 Task: Search one way flight ticket for 2 adults, 2 infants in seat and 1 infant on lap in first from Sacramento: Sacramento International Airport to Fort Wayne: Fort Wayne International Airport on 5-4-2023. Choice of flights is Singapure airlines. Number of bags: 1 checked bag. Price is upto 95000. Outbound departure time preference is 8:30.
Action: Mouse moved to (300, 271)
Screenshot: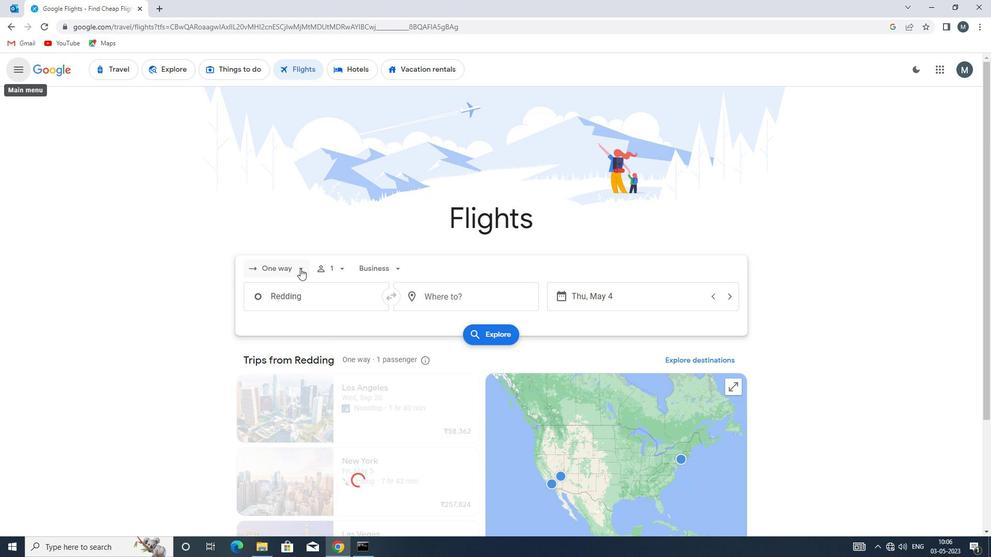 
Action: Mouse pressed left at (300, 271)
Screenshot: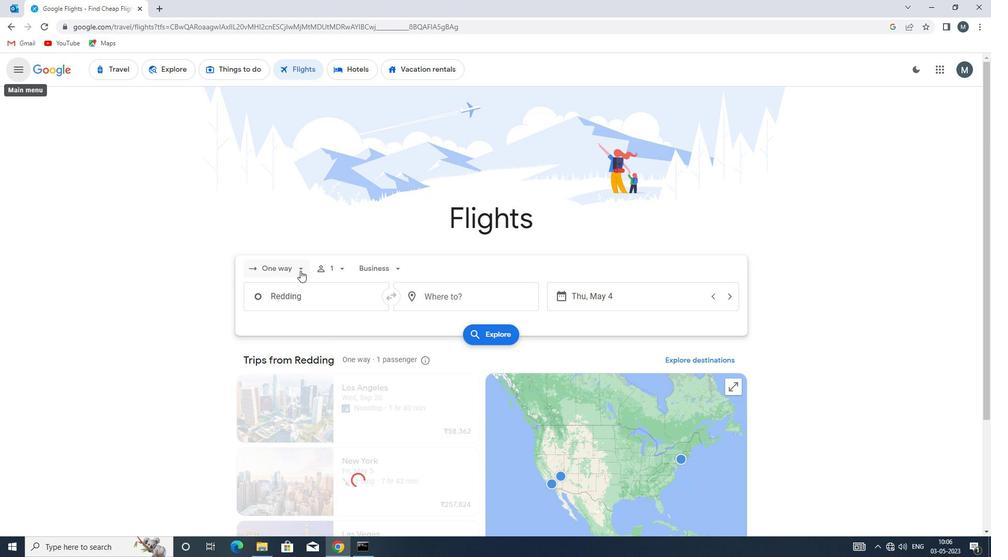 
Action: Mouse moved to (300, 319)
Screenshot: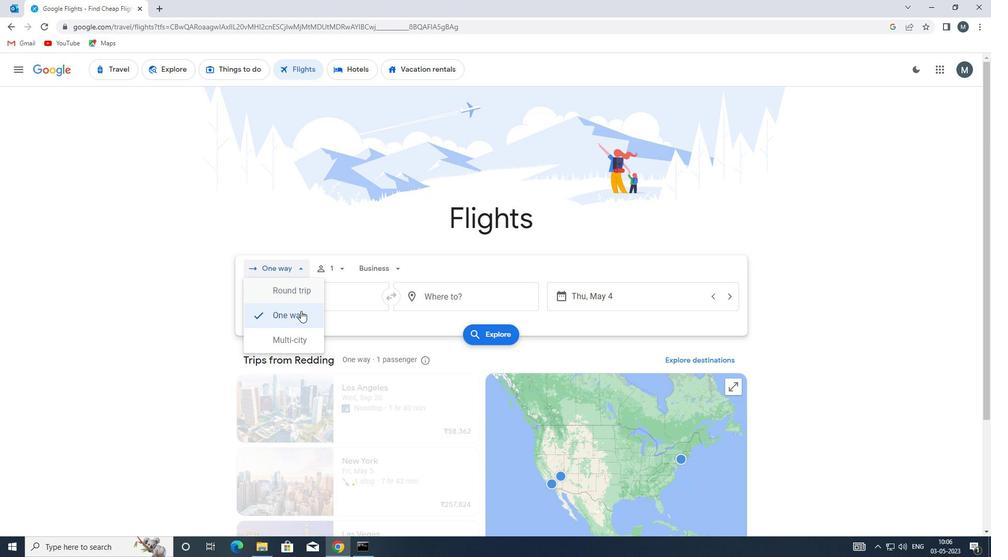 
Action: Mouse pressed left at (300, 319)
Screenshot: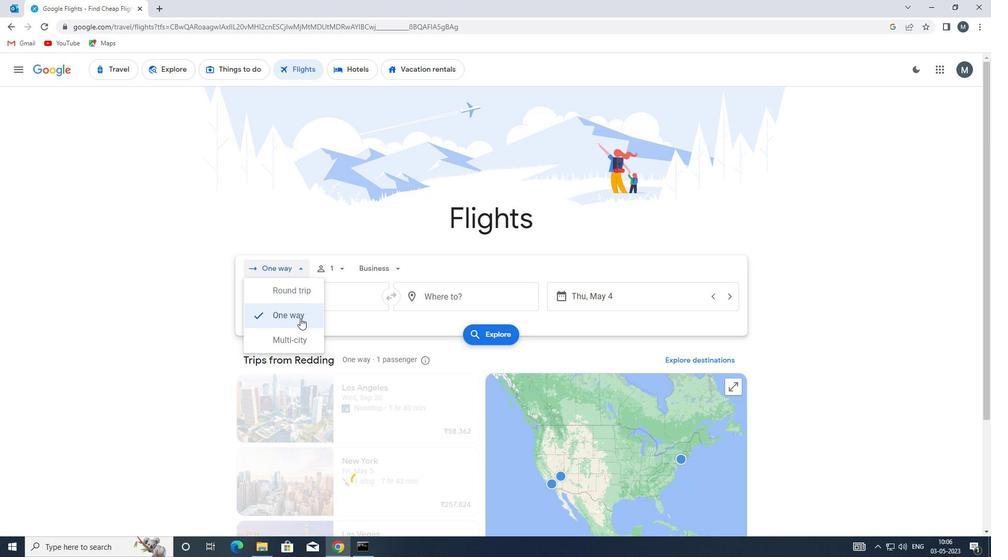 
Action: Mouse moved to (343, 272)
Screenshot: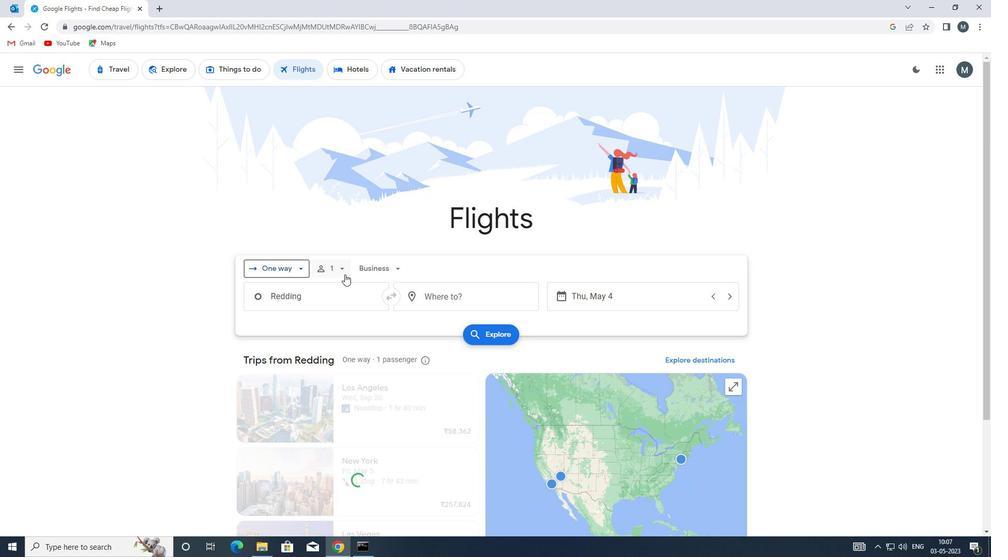 
Action: Mouse pressed left at (343, 272)
Screenshot: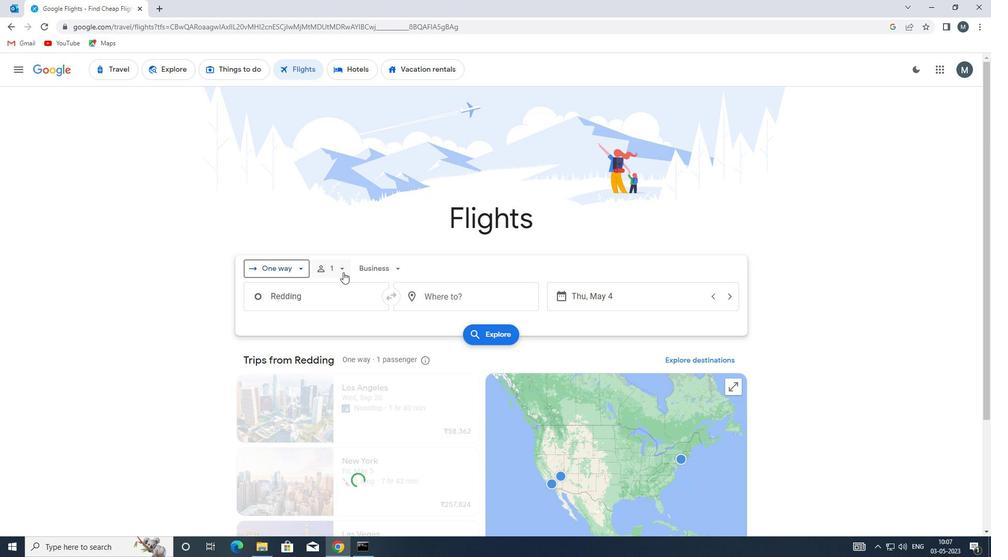 
Action: Mouse moved to (423, 295)
Screenshot: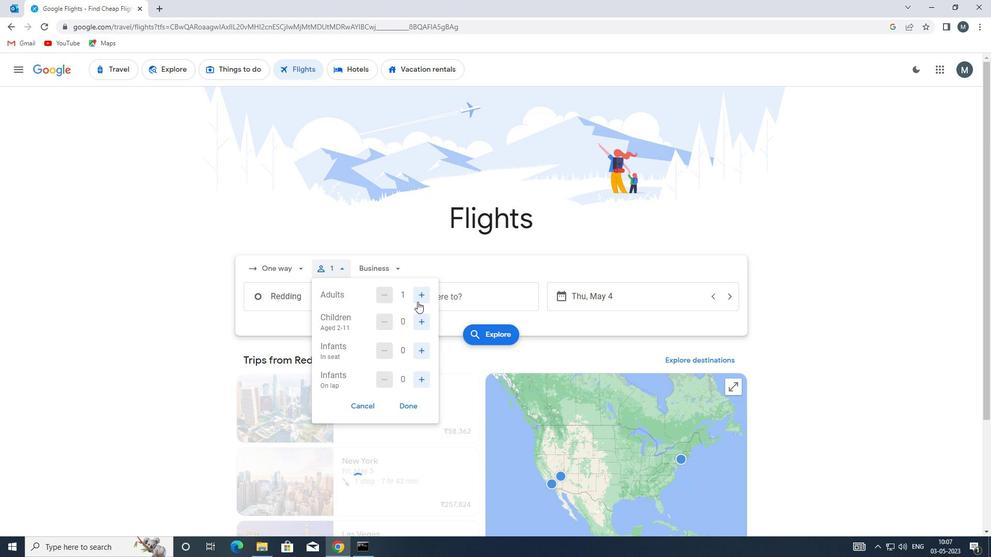
Action: Mouse pressed left at (423, 295)
Screenshot: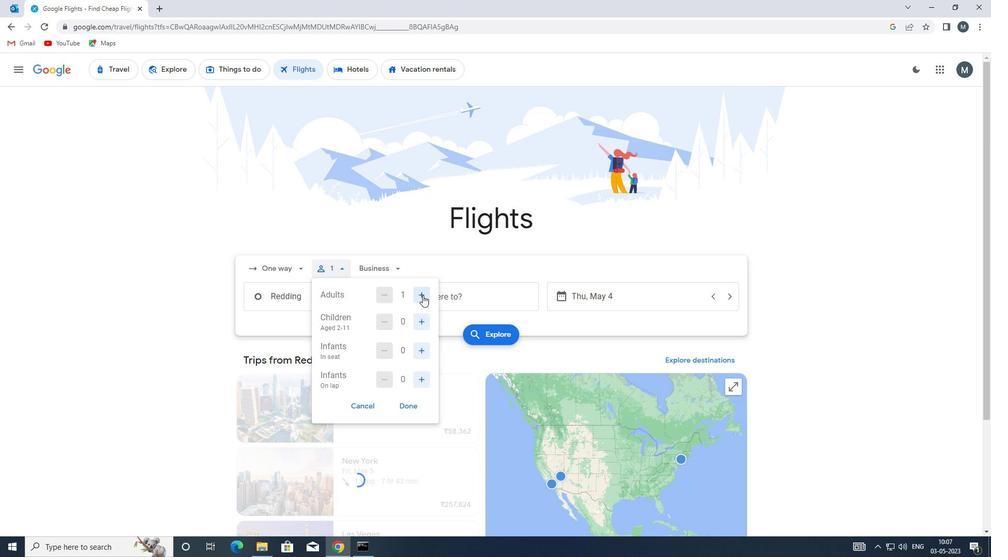 
Action: Mouse moved to (419, 351)
Screenshot: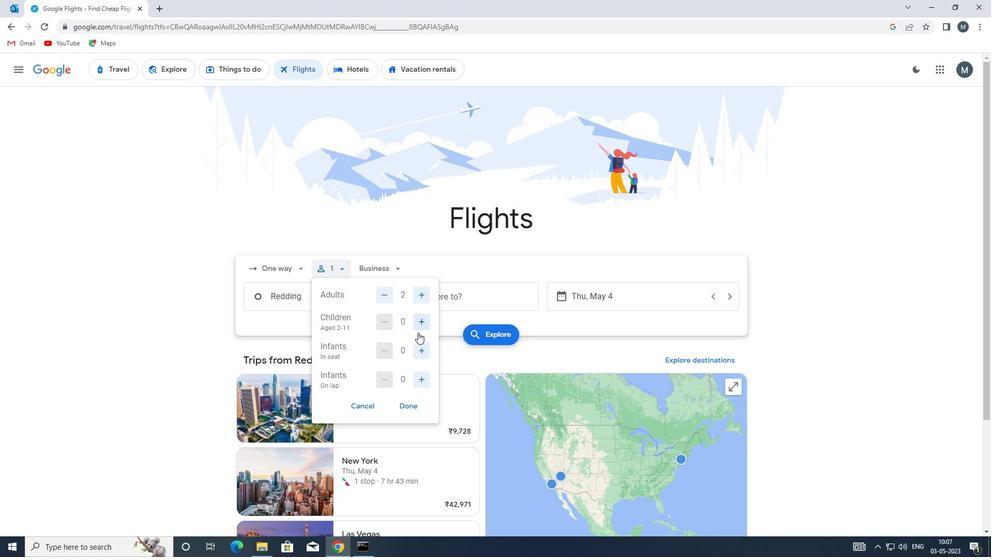 
Action: Mouse pressed left at (419, 351)
Screenshot: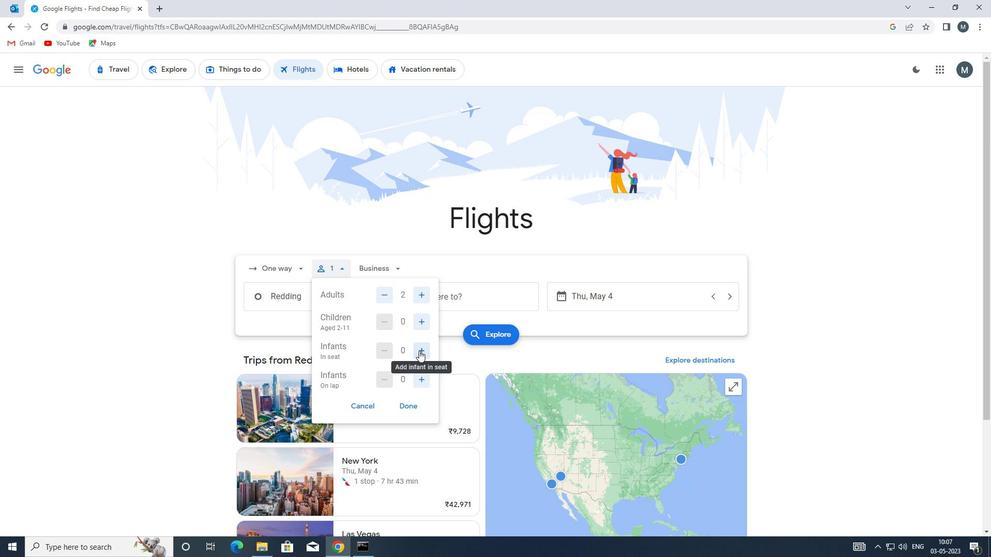 
Action: Mouse pressed left at (419, 351)
Screenshot: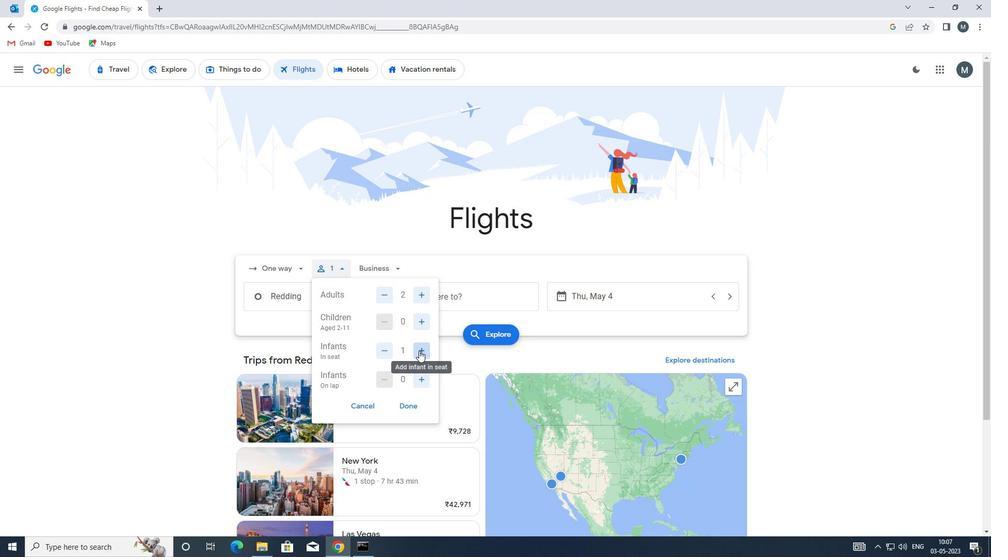 
Action: Mouse moved to (419, 379)
Screenshot: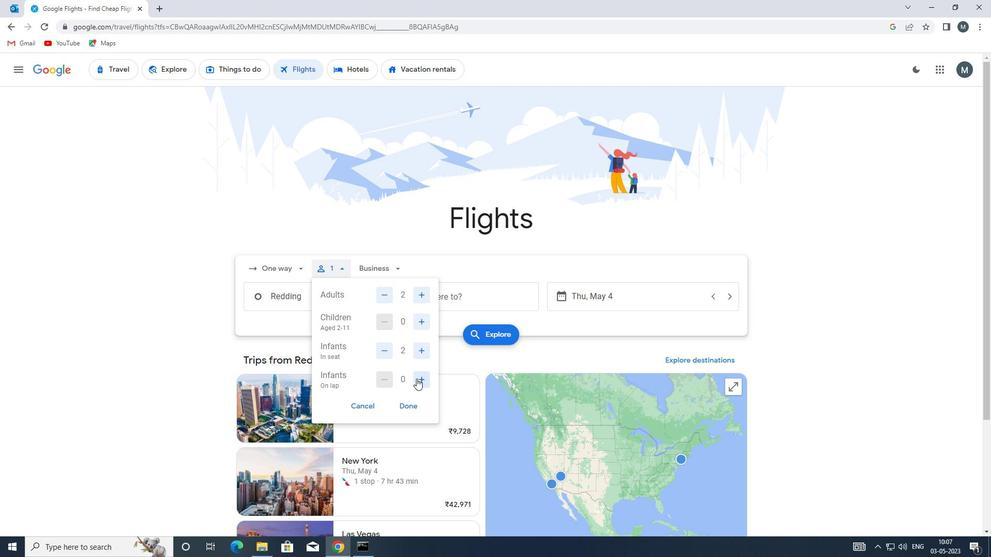
Action: Mouse pressed left at (419, 379)
Screenshot: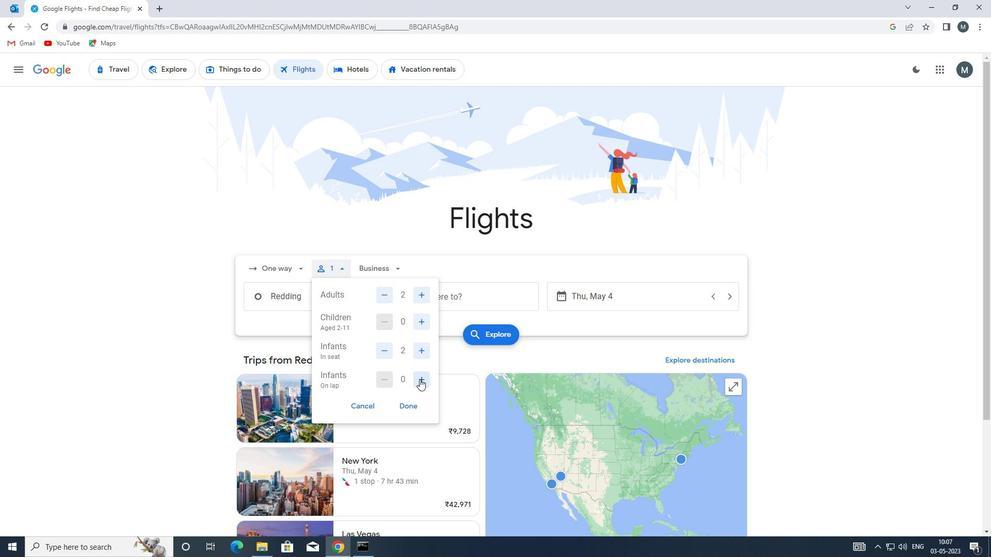 
Action: Mouse moved to (409, 408)
Screenshot: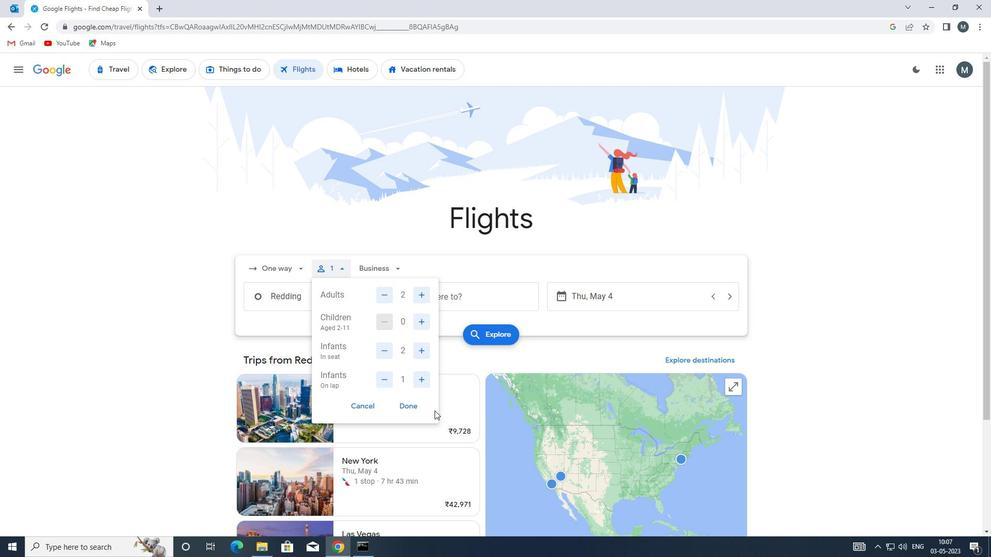 
Action: Mouse pressed left at (409, 408)
Screenshot: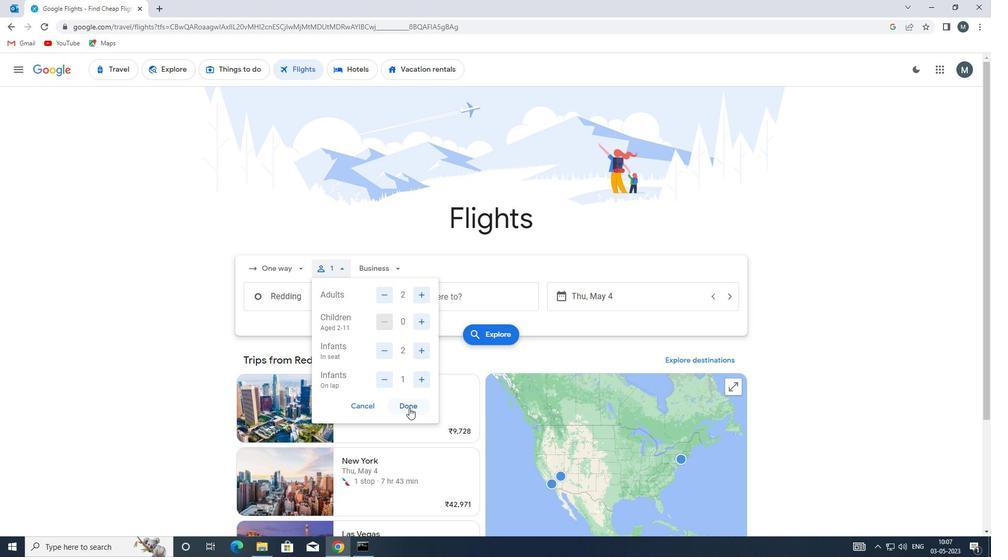 
Action: Mouse moved to (397, 267)
Screenshot: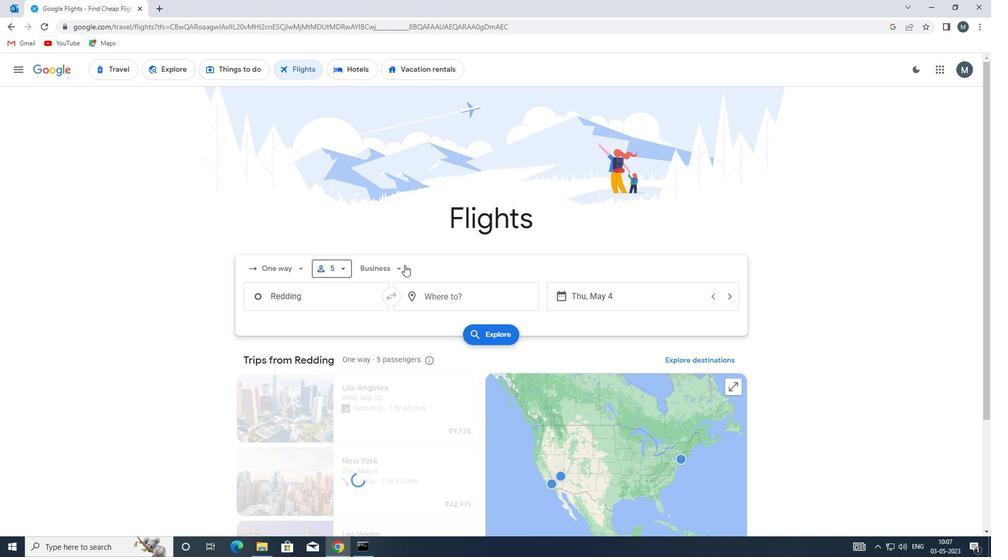 
Action: Mouse pressed left at (397, 267)
Screenshot: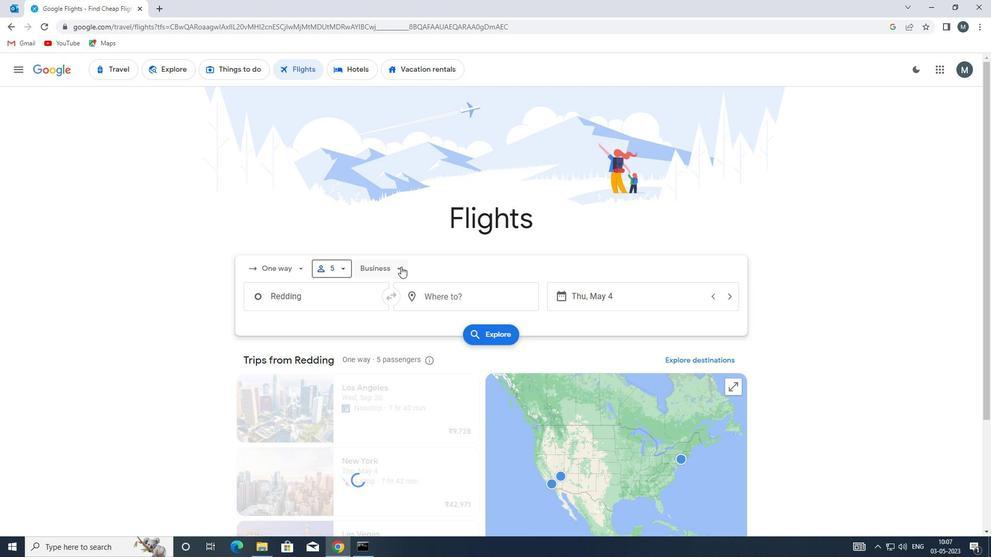 
Action: Mouse moved to (407, 361)
Screenshot: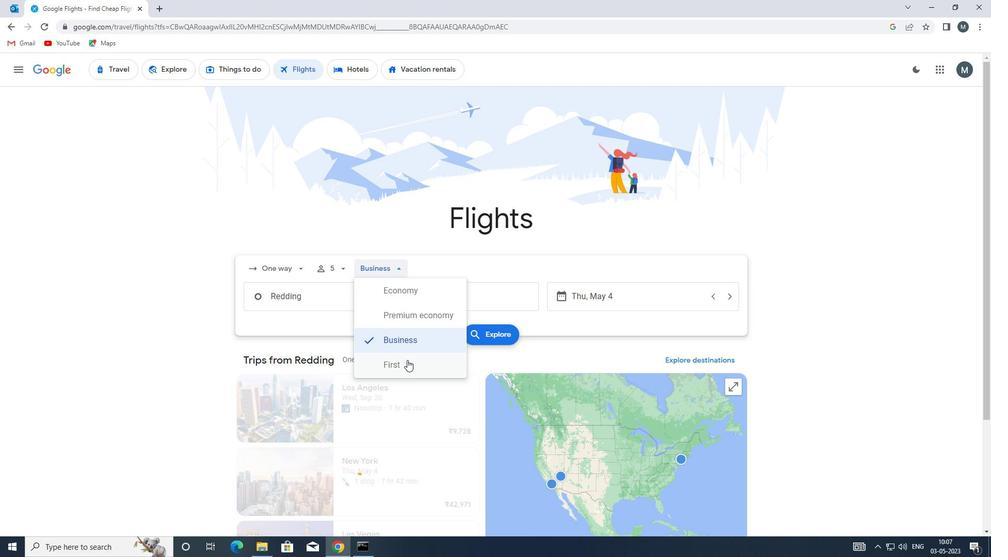 
Action: Mouse pressed left at (407, 361)
Screenshot: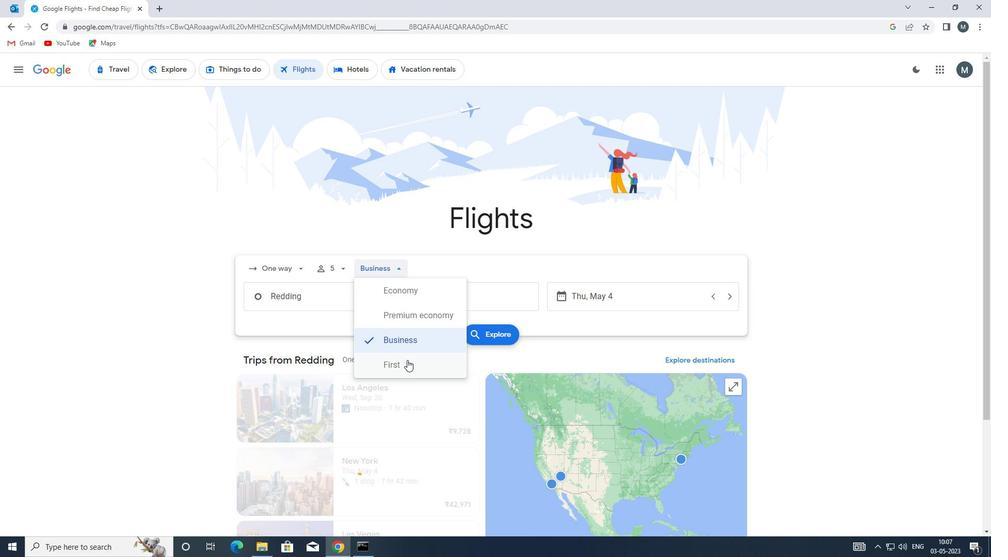 
Action: Mouse moved to (350, 296)
Screenshot: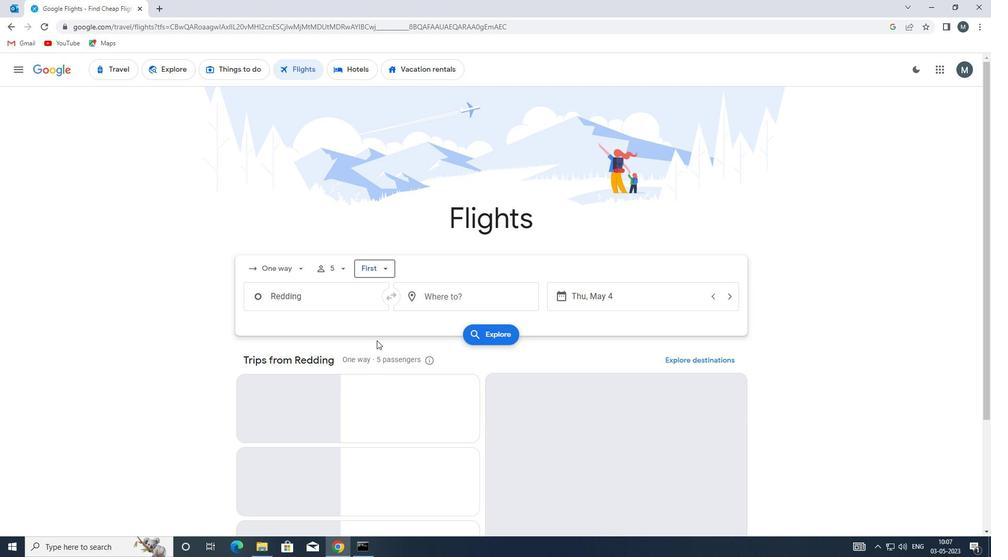
Action: Mouse pressed left at (350, 296)
Screenshot: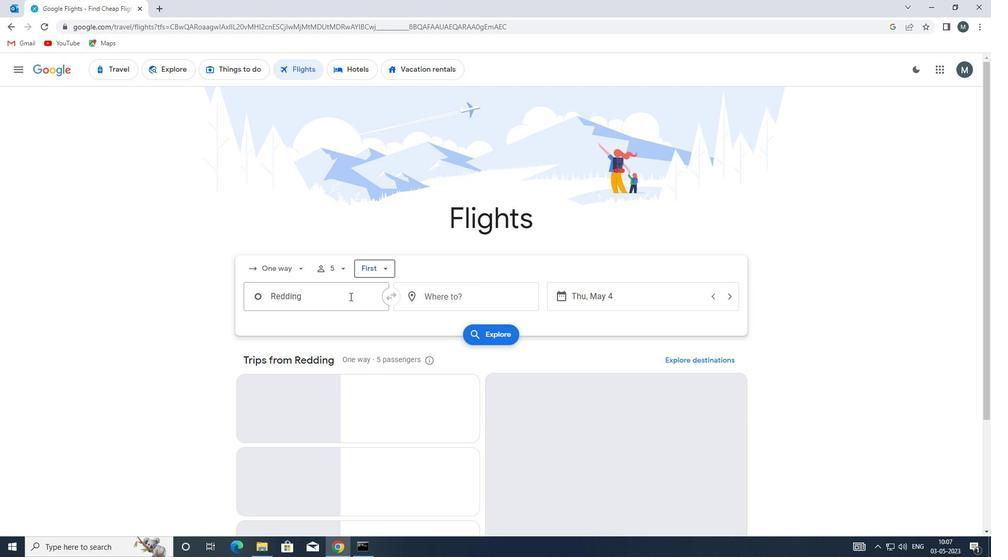 
Action: Key pressed smf
Screenshot: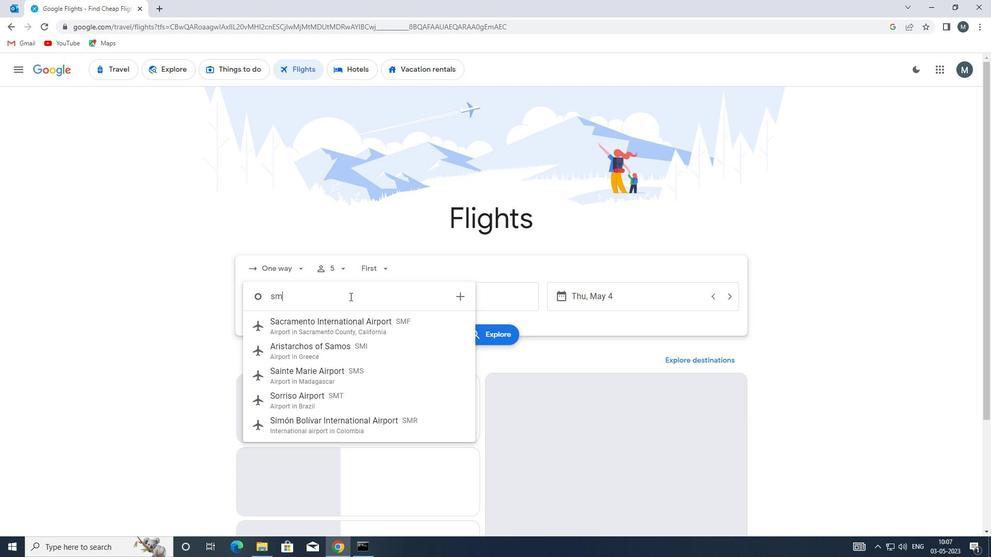
Action: Mouse moved to (363, 334)
Screenshot: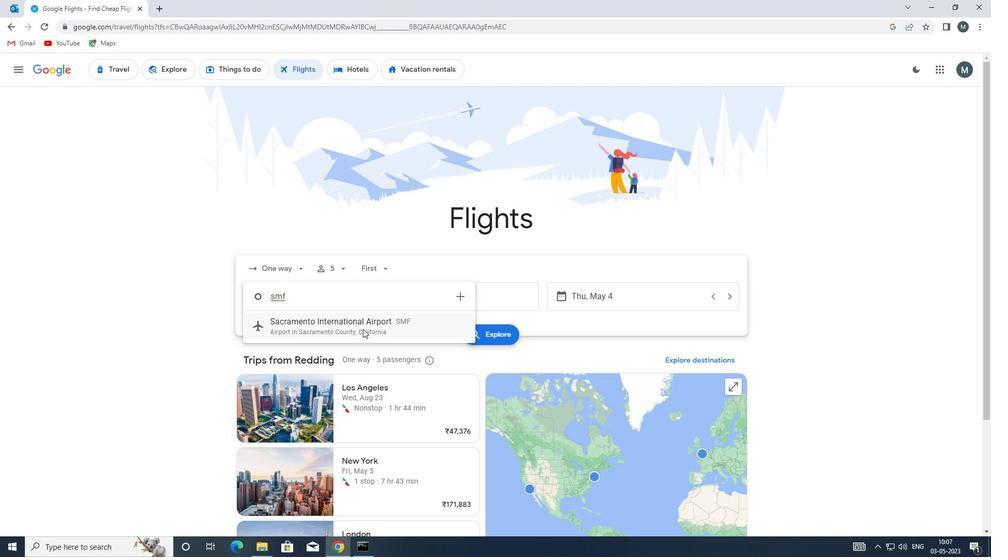 
Action: Mouse pressed left at (363, 334)
Screenshot: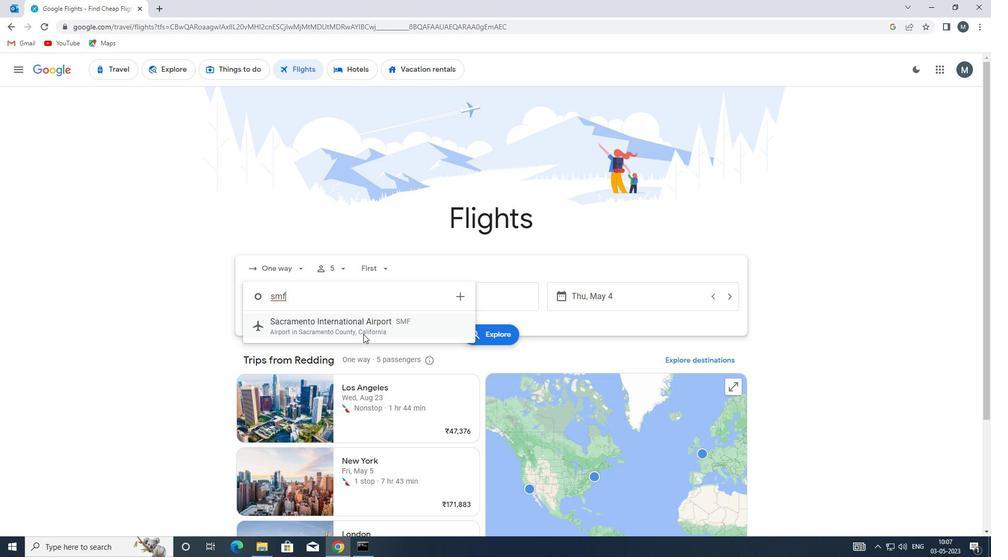 
Action: Mouse moved to (478, 294)
Screenshot: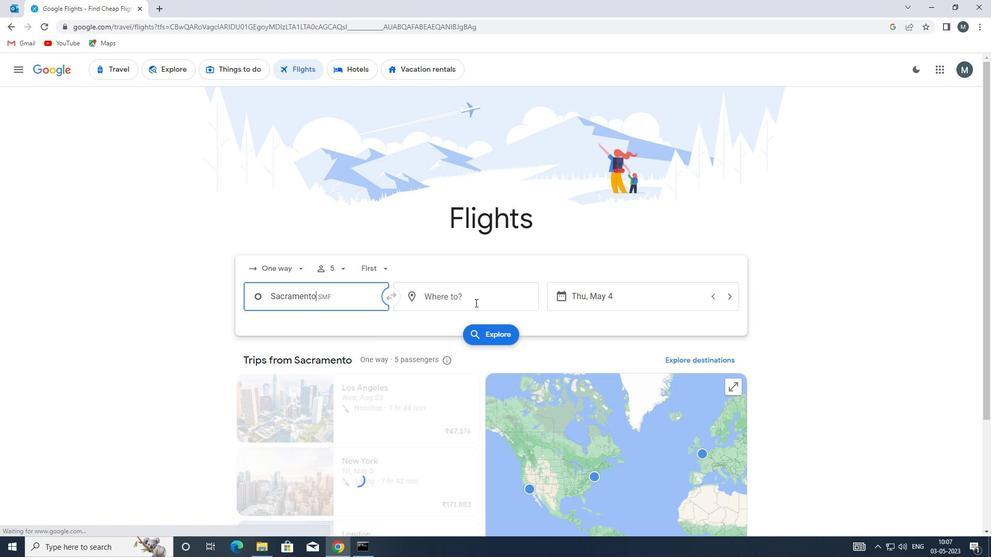 
Action: Mouse pressed left at (478, 294)
Screenshot: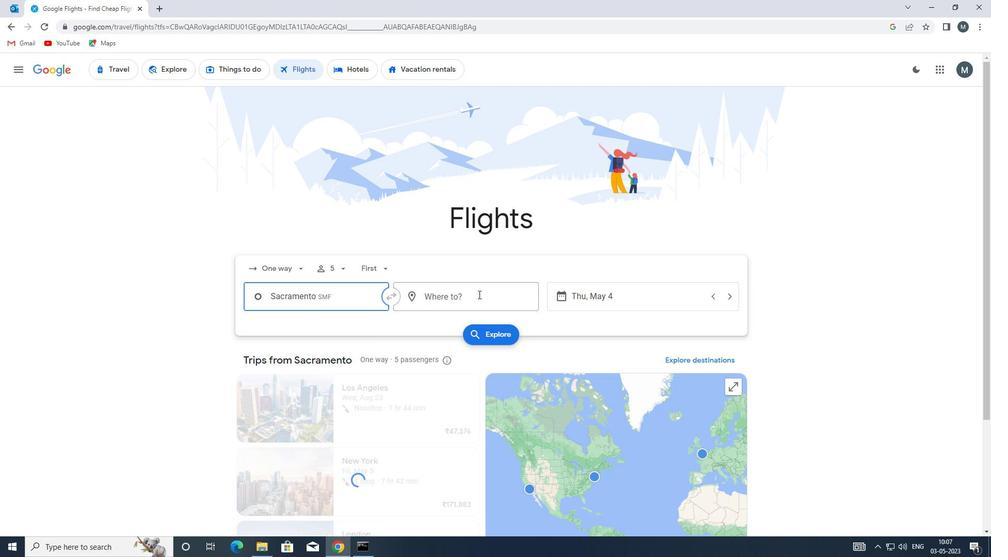 
Action: Key pressed fwa
Screenshot: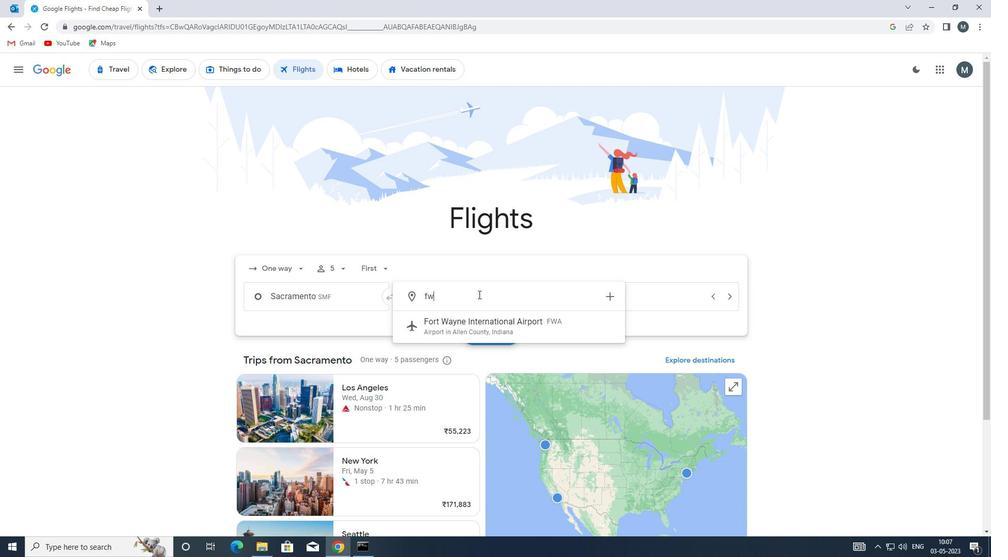 
Action: Mouse moved to (495, 330)
Screenshot: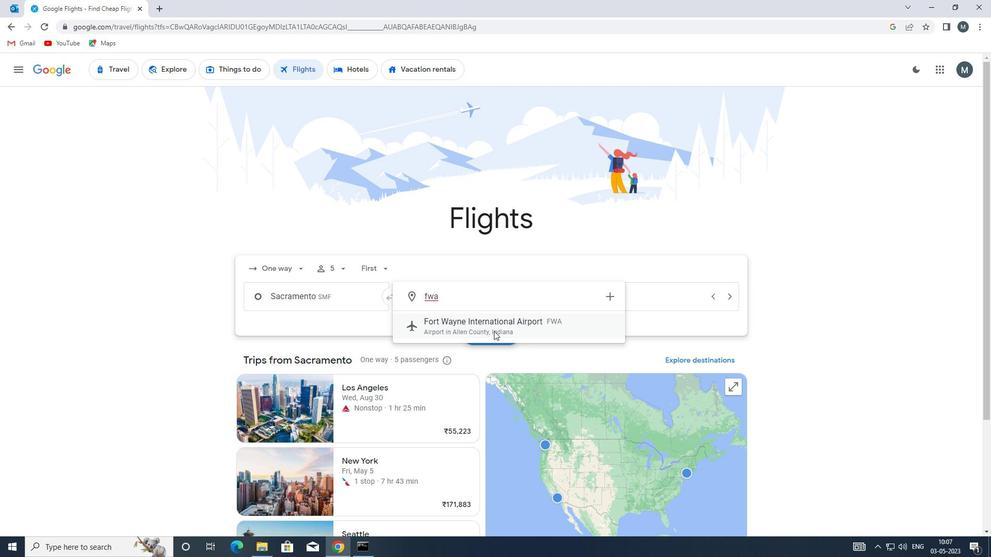 
Action: Mouse pressed left at (495, 330)
Screenshot: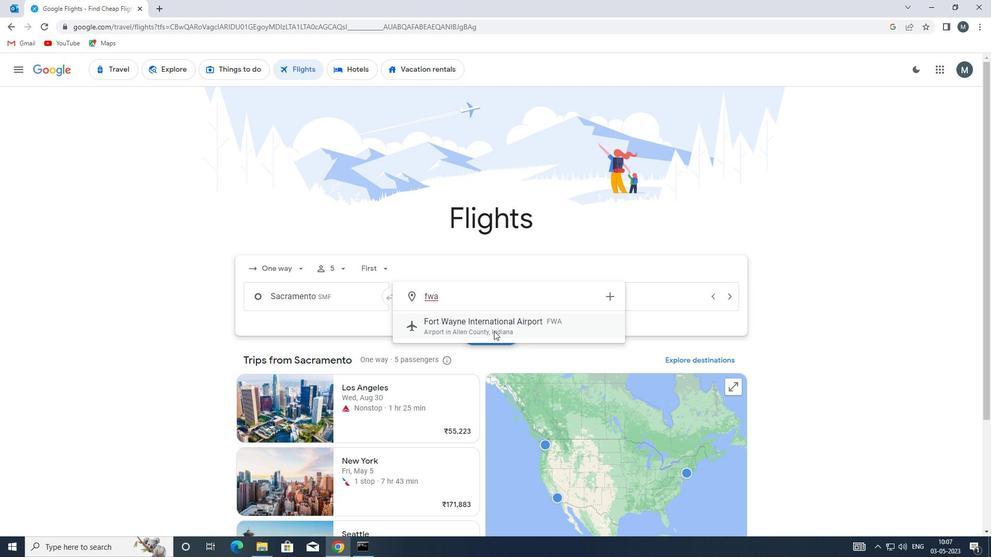 
Action: Mouse moved to (599, 302)
Screenshot: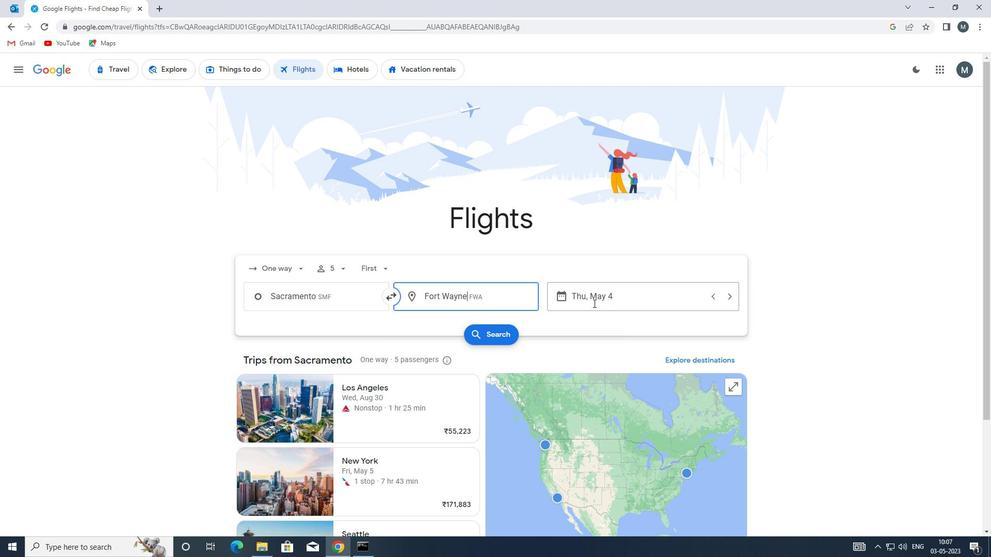 
Action: Mouse pressed left at (599, 302)
Screenshot: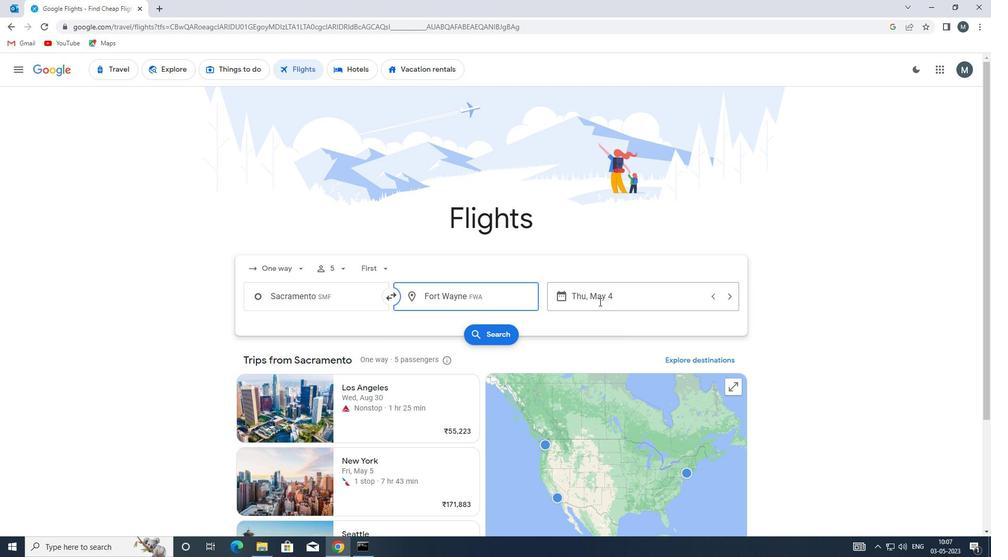 
Action: Mouse moved to (475, 352)
Screenshot: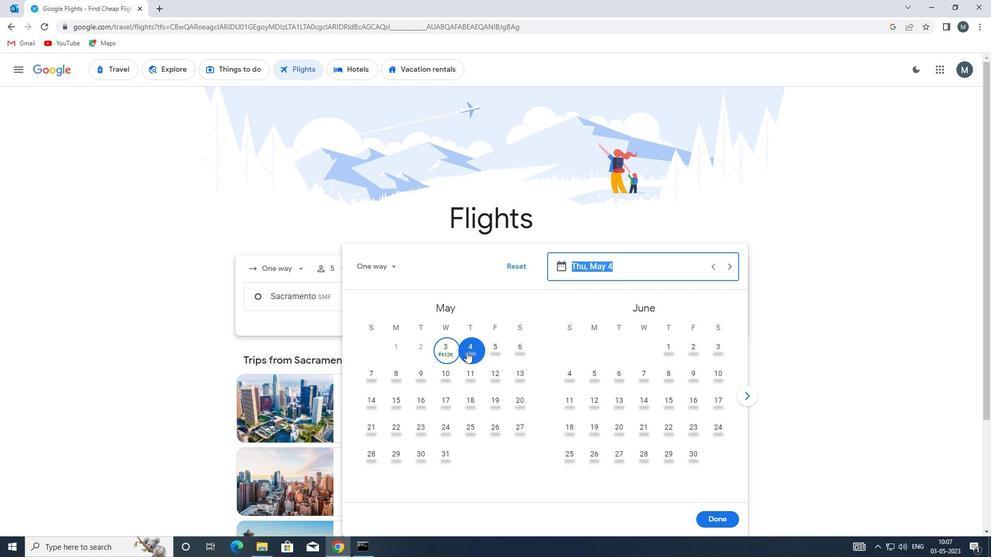 
Action: Mouse pressed left at (475, 352)
Screenshot: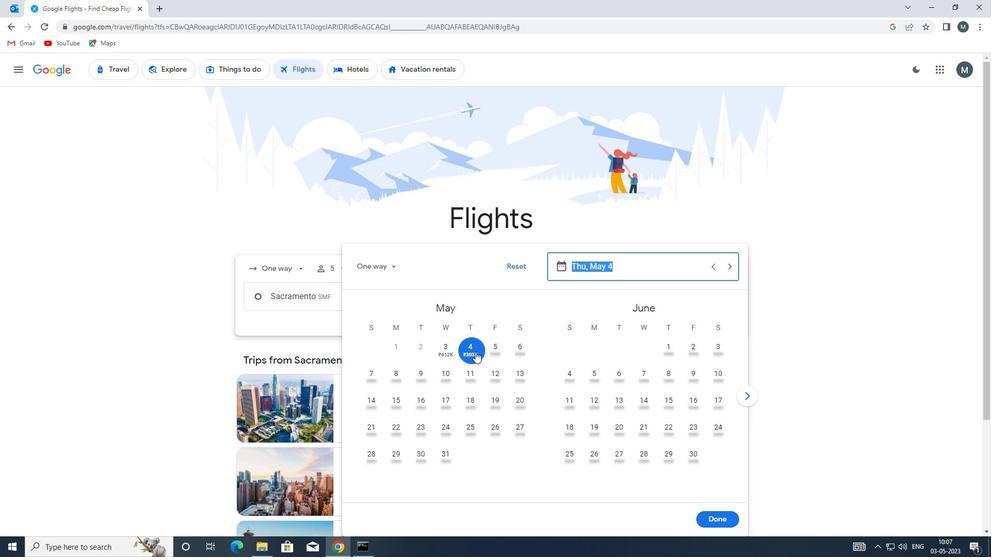 
Action: Mouse moved to (705, 520)
Screenshot: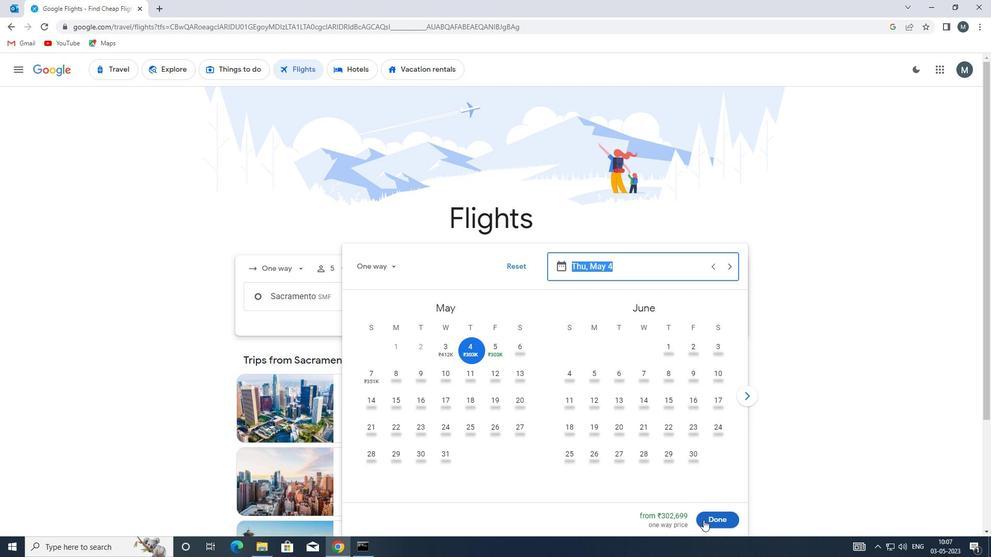 
Action: Mouse pressed left at (705, 520)
Screenshot: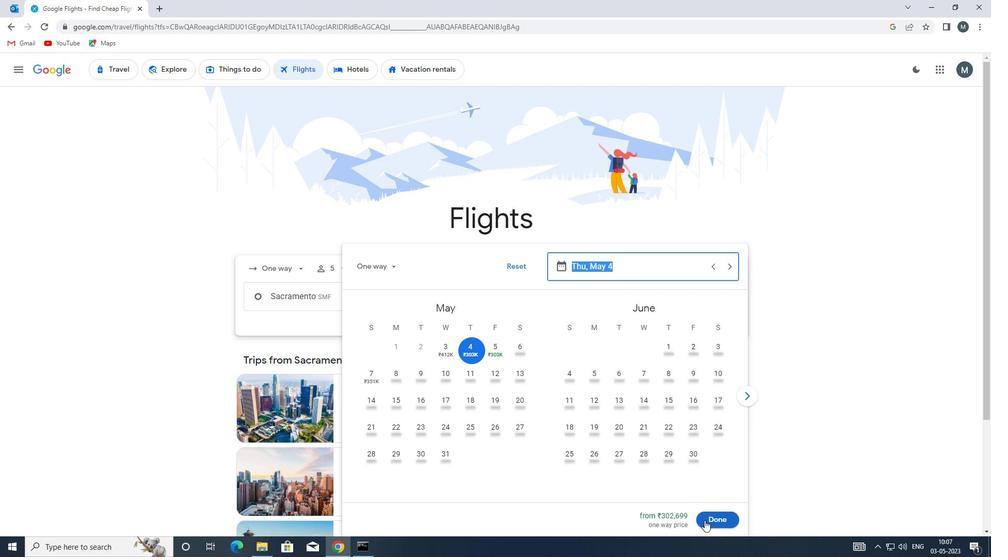 
Action: Mouse moved to (502, 340)
Screenshot: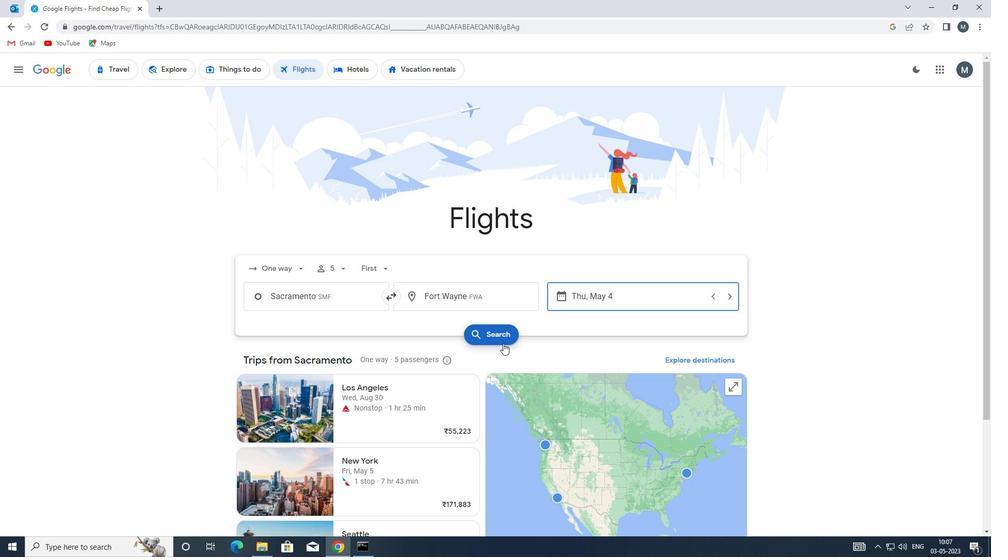 
Action: Mouse pressed left at (502, 340)
Screenshot: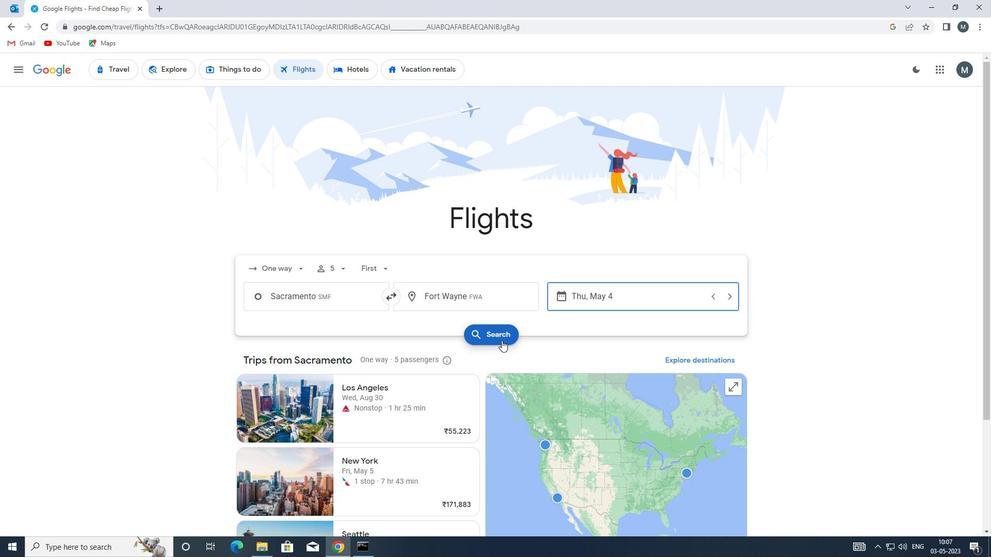
Action: Mouse moved to (264, 168)
Screenshot: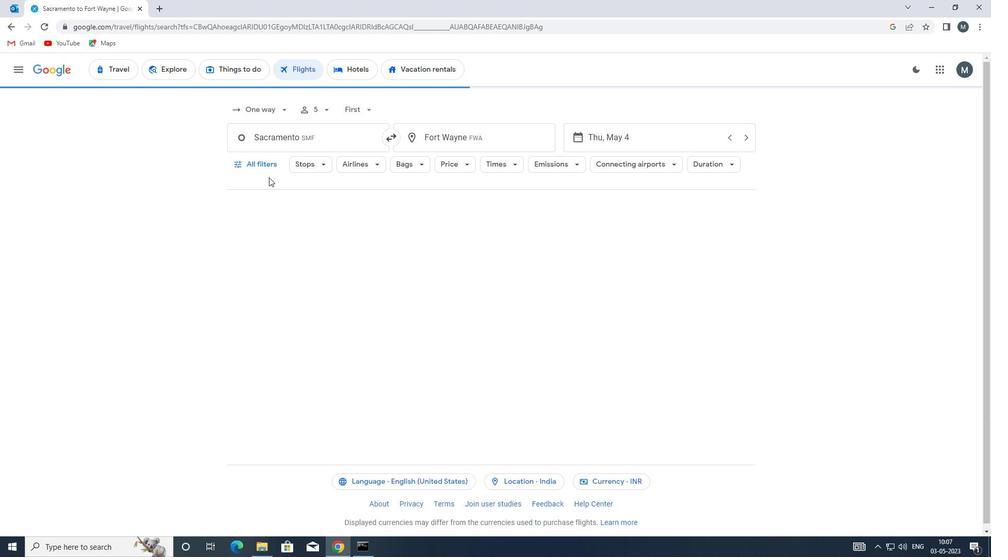 
Action: Mouse pressed left at (264, 168)
Screenshot: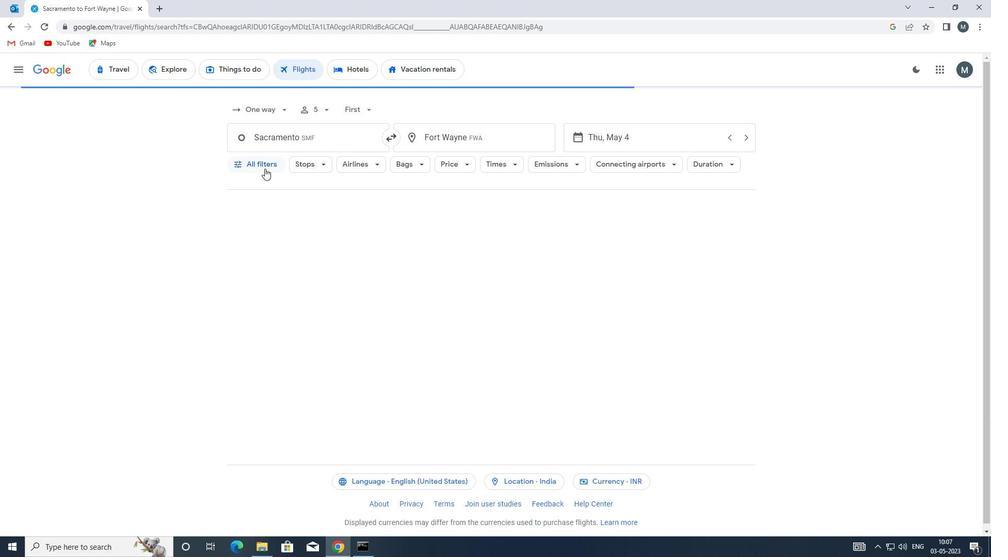 
Action: Mouse moved to (296, 257)
Screenshot: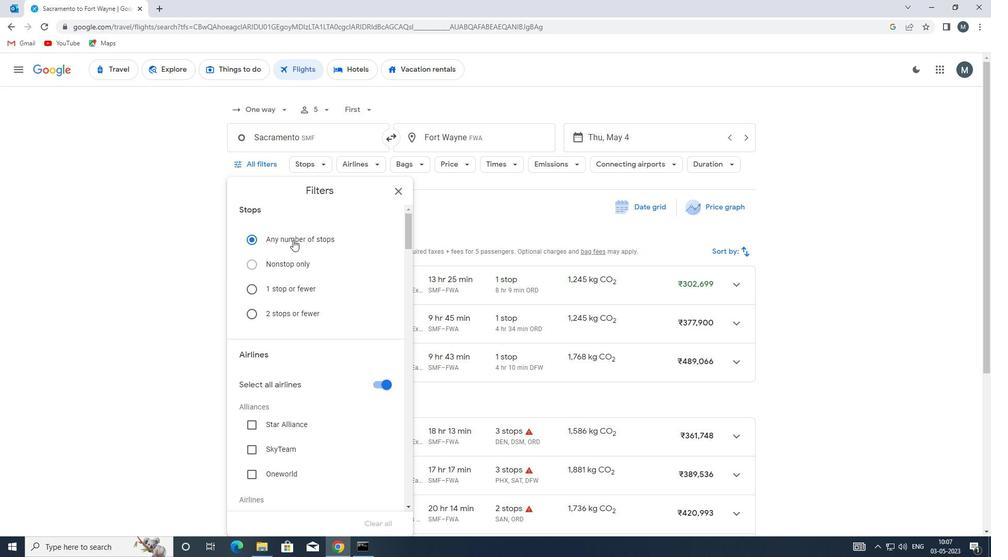 
Action: Mouse scrolled (296, 257) with delta (0, 0)
Screenshot: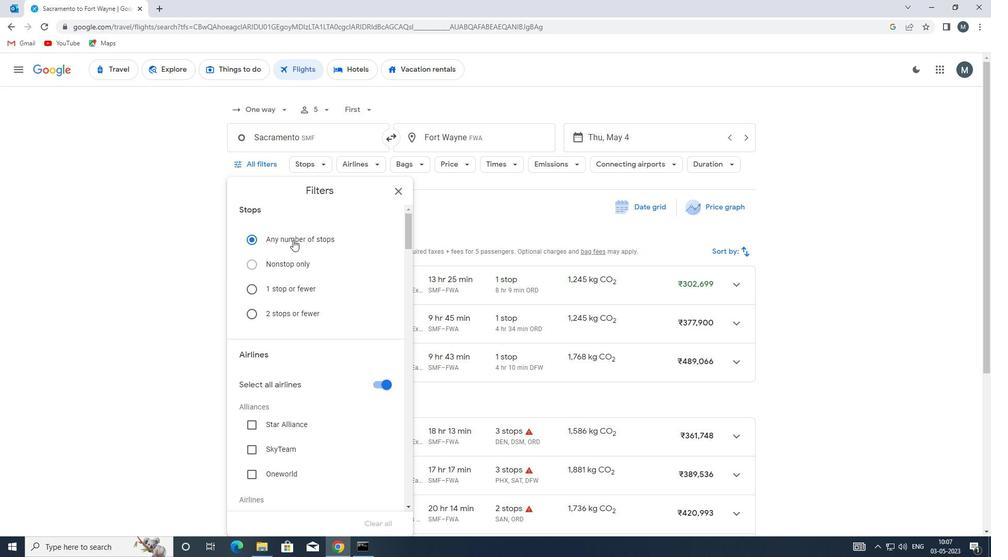 
Action: Mouse moved to (297, 258)
Screenshot: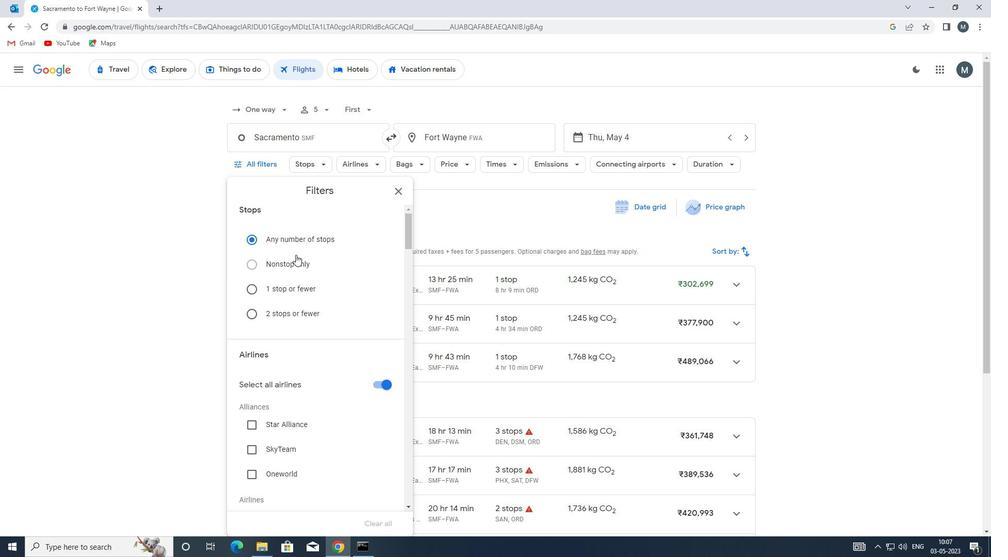 
Action: Mouse scrolled (297, 257) with delta (0, 0)
Screenshot: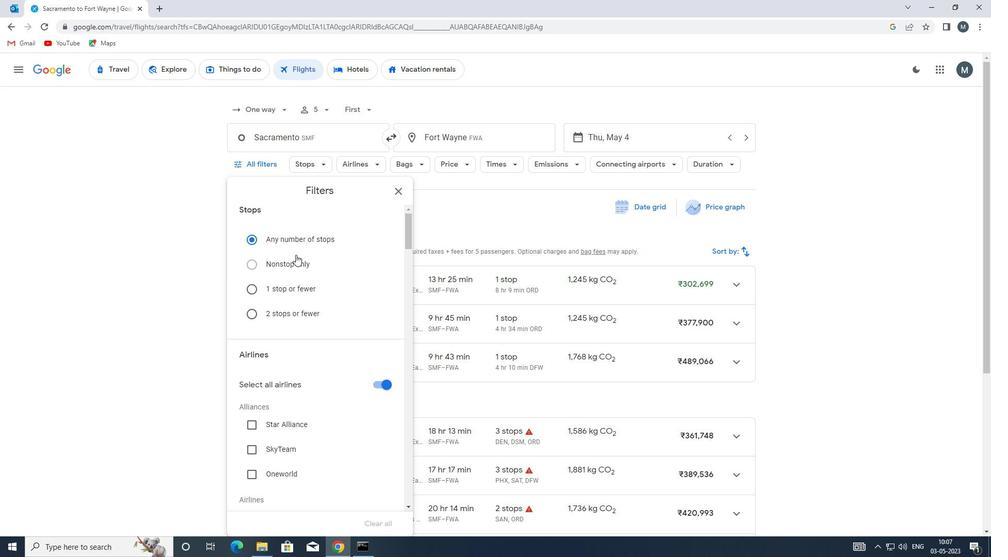 
Action: Mouse moved to (378, 282)
Screenshot: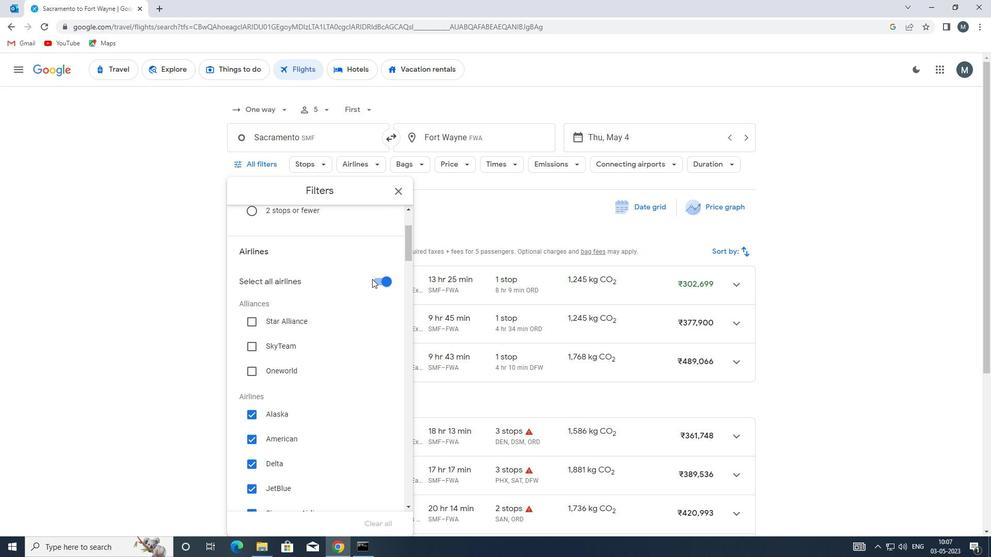 
Action: Mouse pressed left at (378, 282)
Screenshot: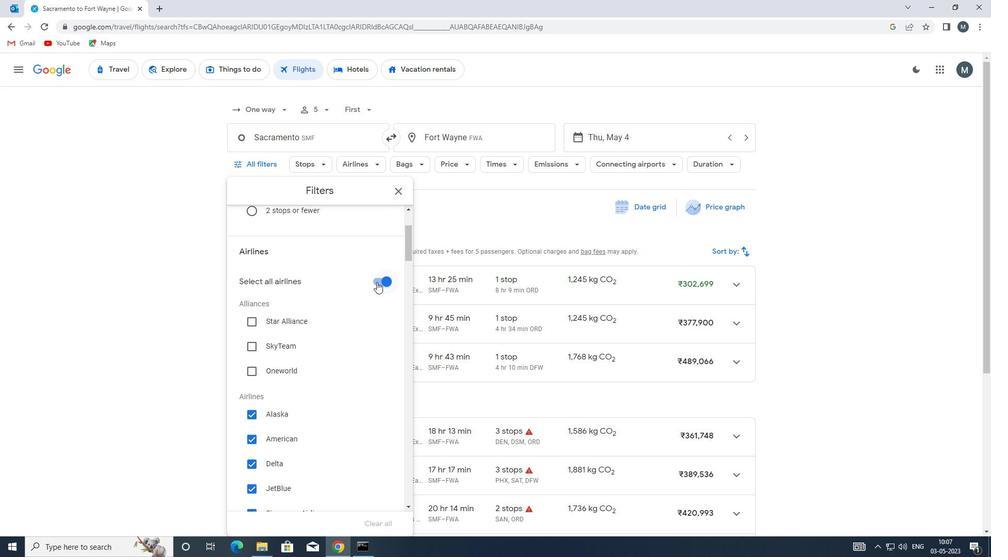 
Action: Mouse moved to (319, 308)
Screenshot: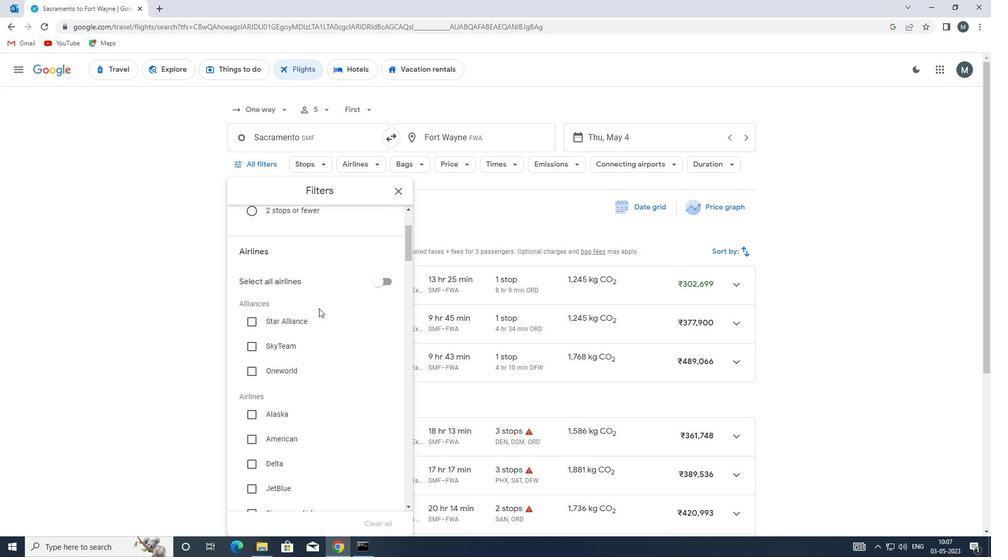 
Action: Mouse scrolled (319, 307) with delta (0, 0)
Screenshot: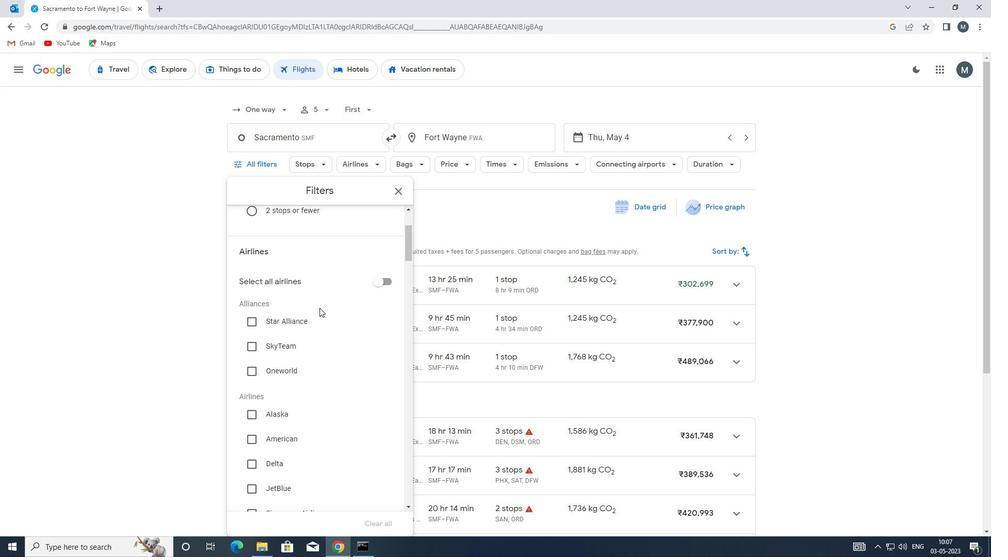 
Action: Mouse scrolled (319, 307) with delta (0, 0)
Screenshot: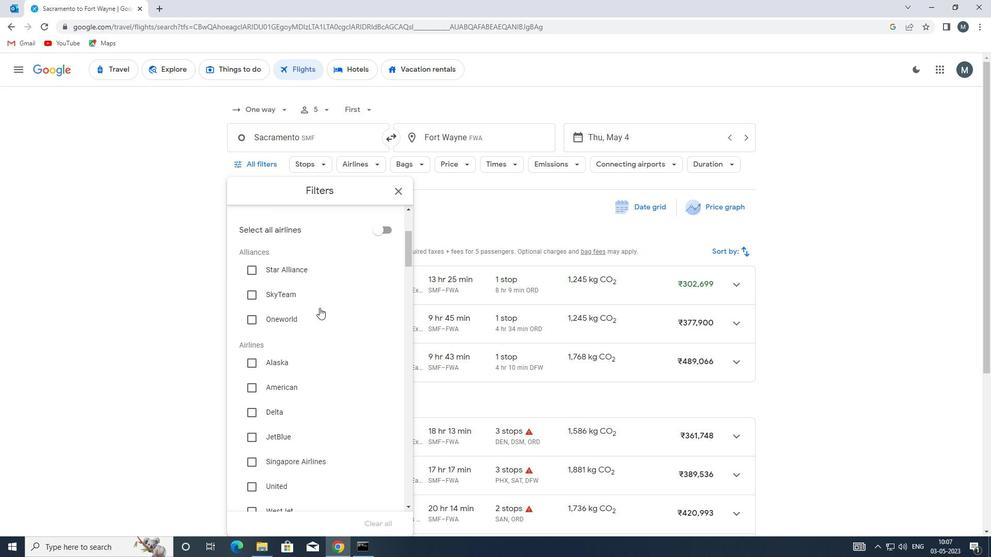 
Action: Mouse scrolled (319, 307) with delta (0, 0)
Screenshot: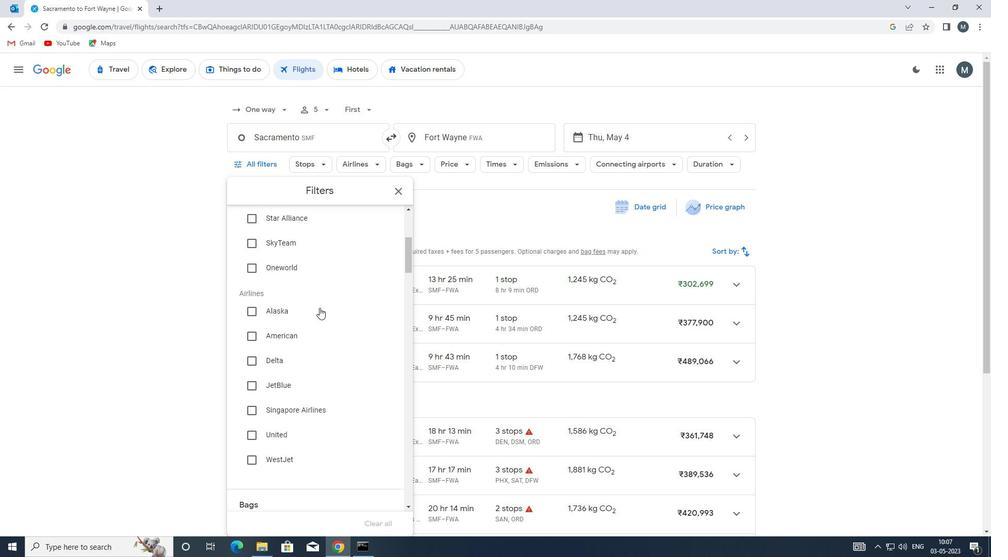 
Action: Mouse moved to (264, 359)
Screenshot: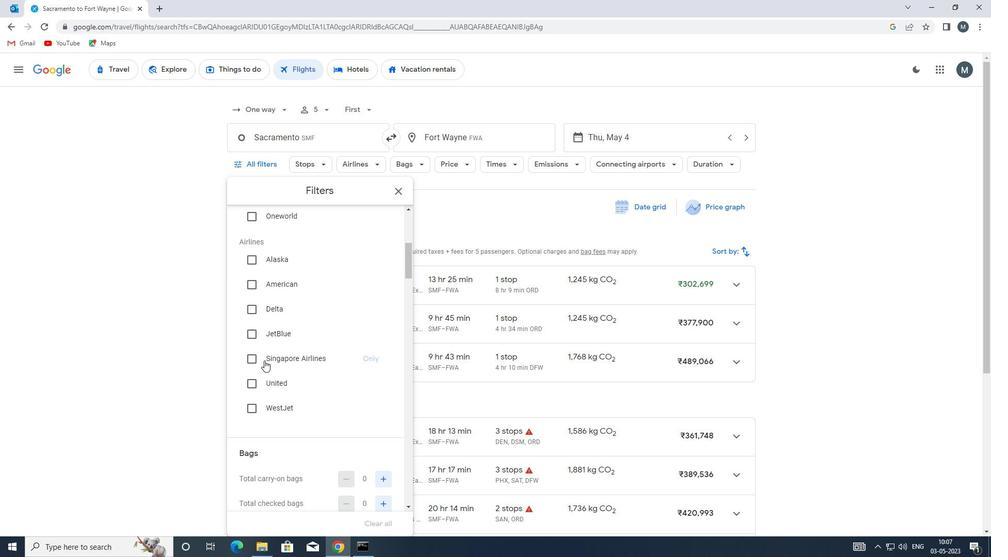 
Action: Mouse pressed left at (264, 359)
Screenshot: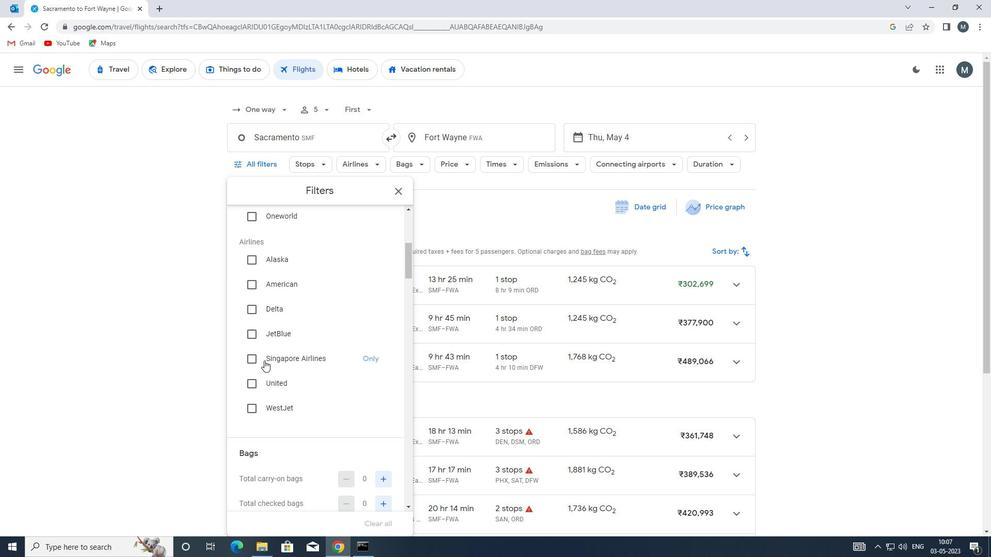 
Action: Mouse moved to (277, 343)
Screenshot: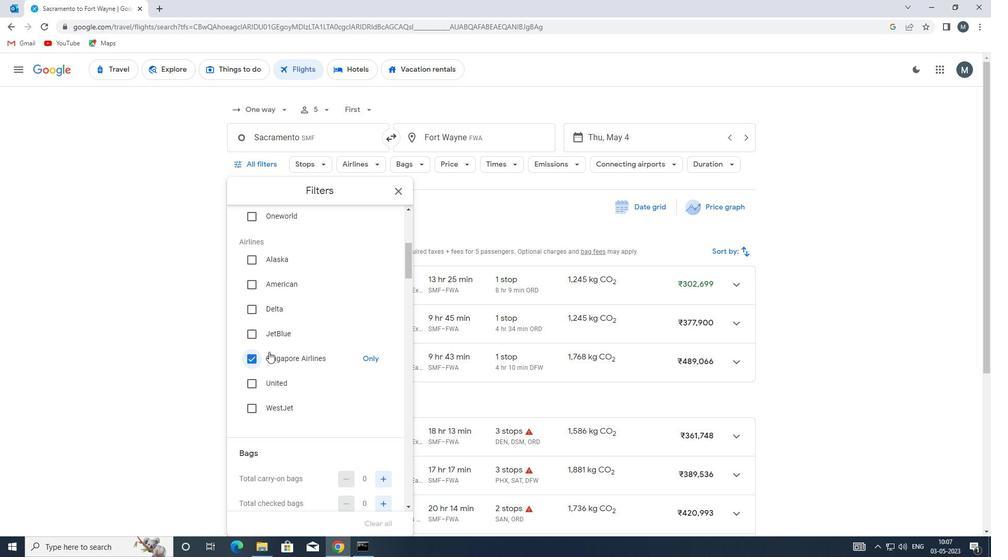 
Action: Mouse scrolled (277, 343) with delta (0, 0)
Screenshot: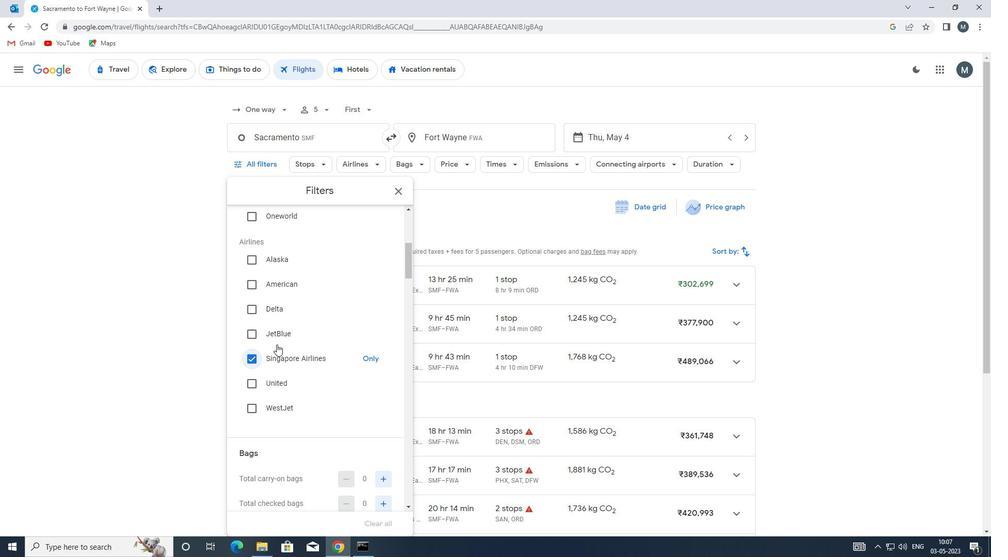 
Action: Mouse moved to (277, 343)
Screenshot: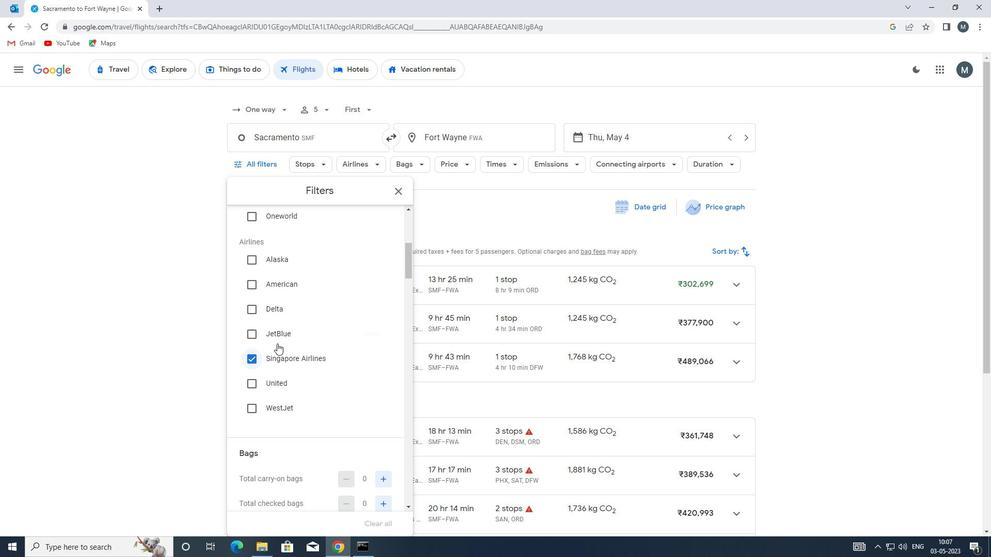 
Action: Mouse scrolled (277, 343) with delta (0, 0)
Screenshot: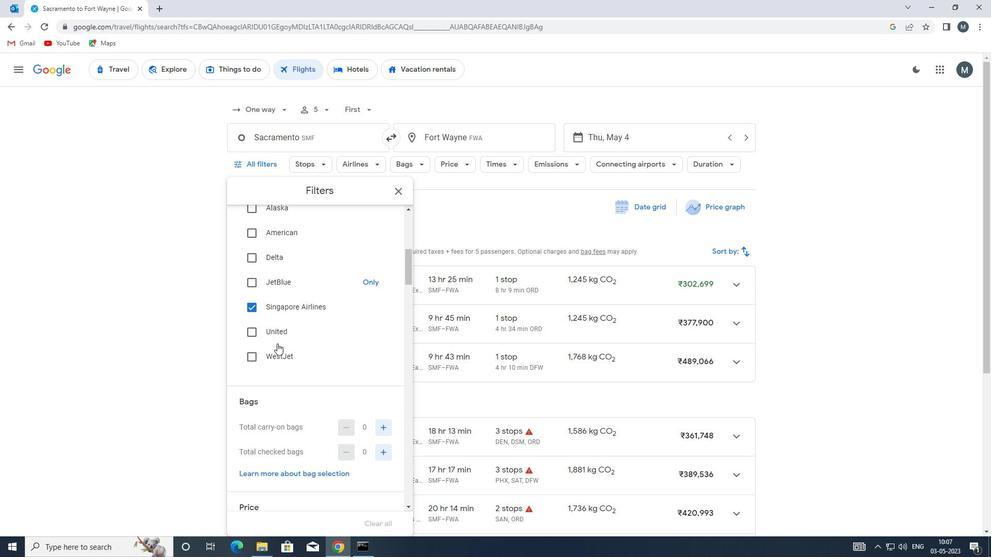
Action: Mouse moved to (299, 324)
Screenshot: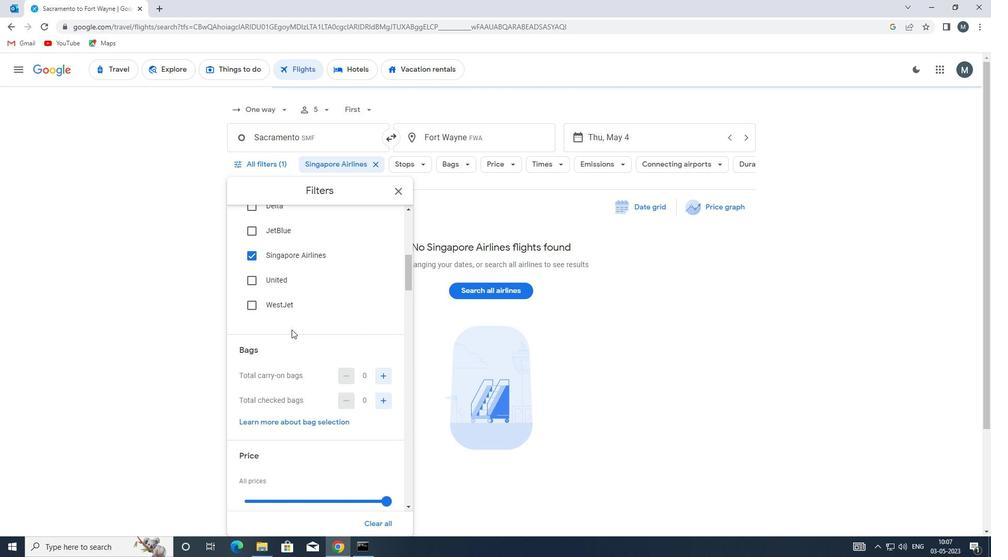 
Action: Mouse scrolled (299, 324) with delta (0, 0)
Screenshot: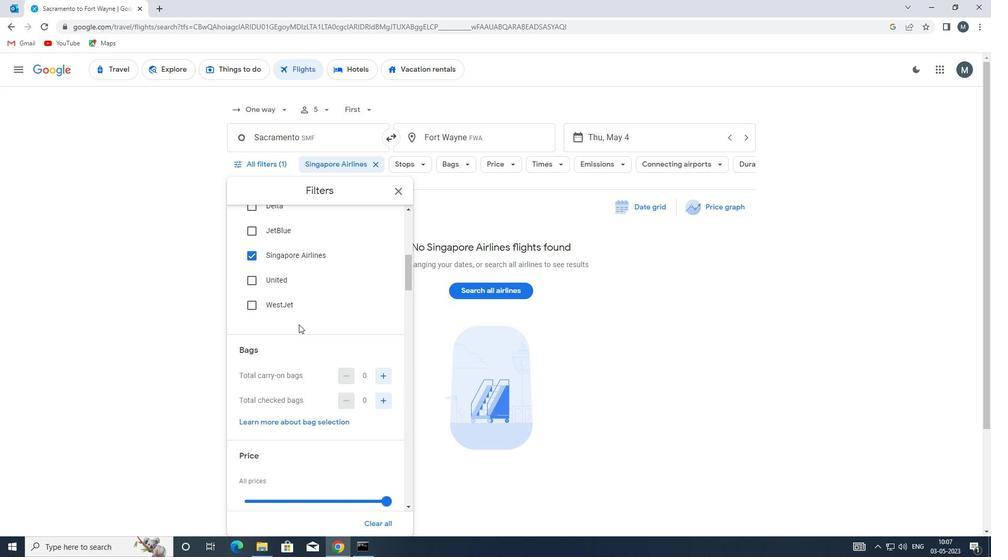 
Action: Mouse scrolled (299, 324) with delta (0, 0)
Screenshot: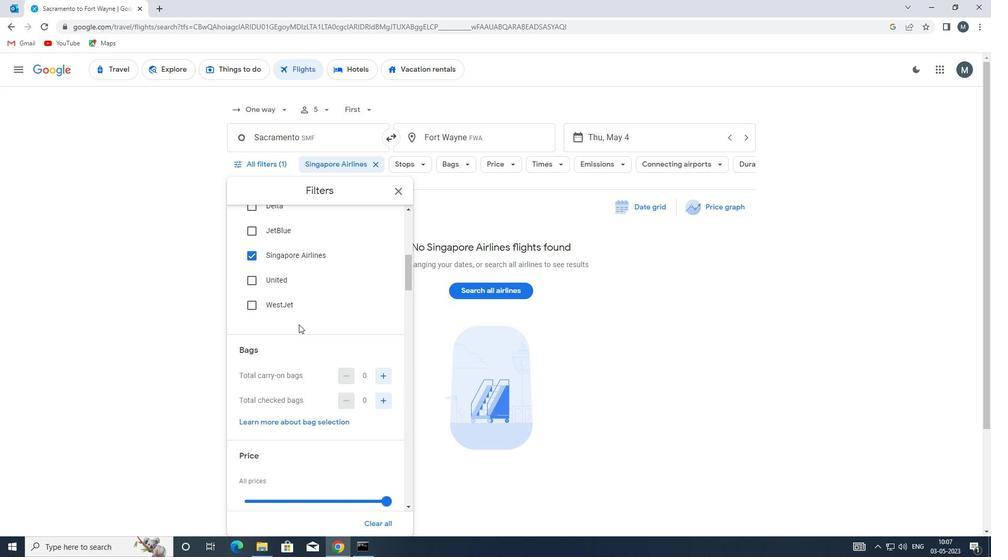 
Action: Mouse moved to (378, 296)
Screenshot: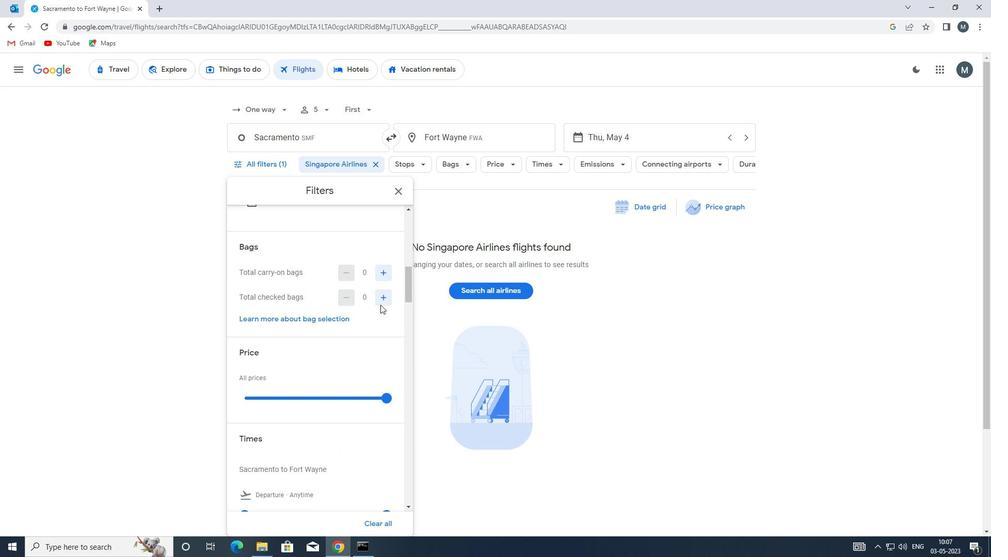 
Action: Mouse pressed left at (378, 296)
Screenshot: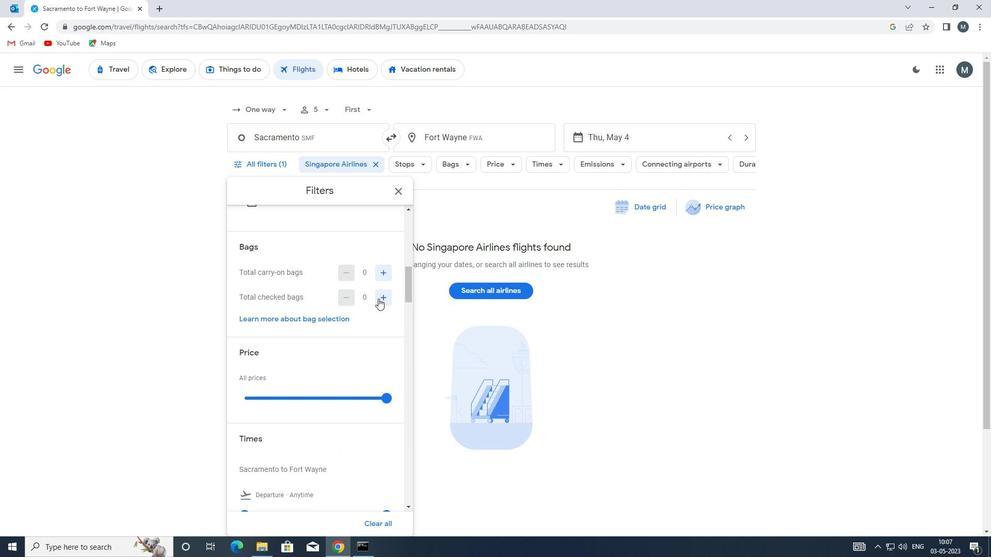 
Action: Mouse moved to (326, 306)
Screenshot: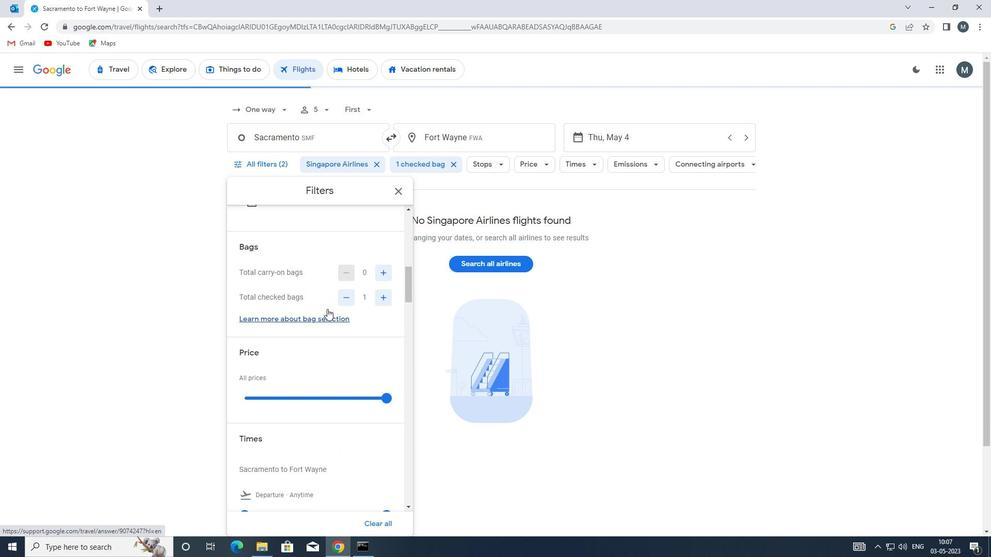 
Action: Mouse scrolled (326, 305) with delta (0, 0)
Screenshot: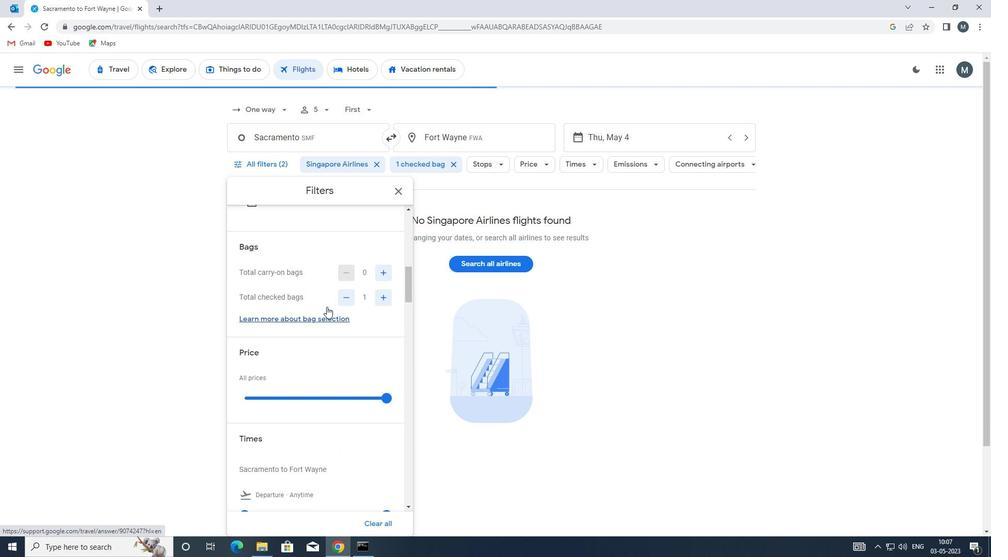 
Action: Mouse scrolled (326, 305) with delta (0, 0)
Screenshot: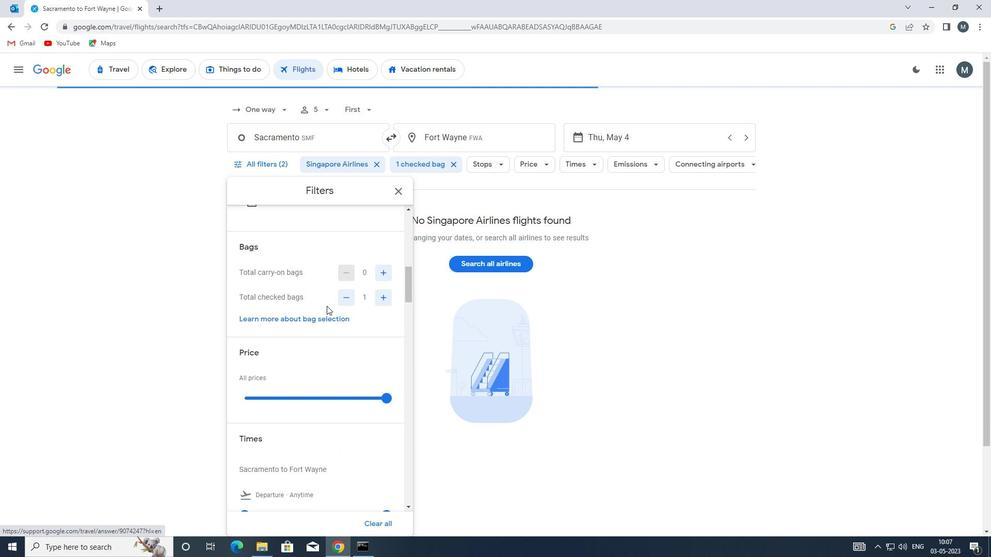 
Action: Mouse scrolled (326, 305) with delta (0, 0)
Screenshot: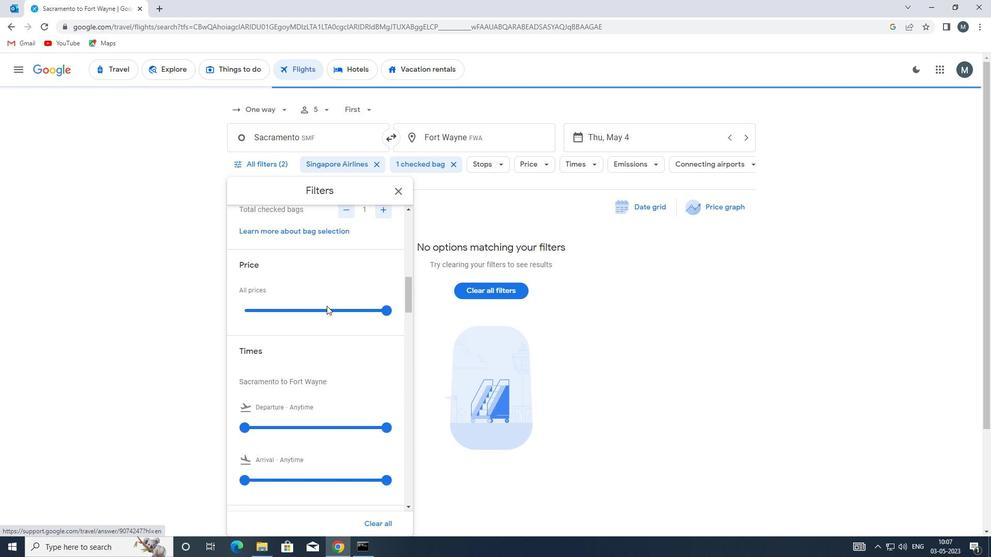 
Action: Mouse moved to (270, 357)
Screenshot: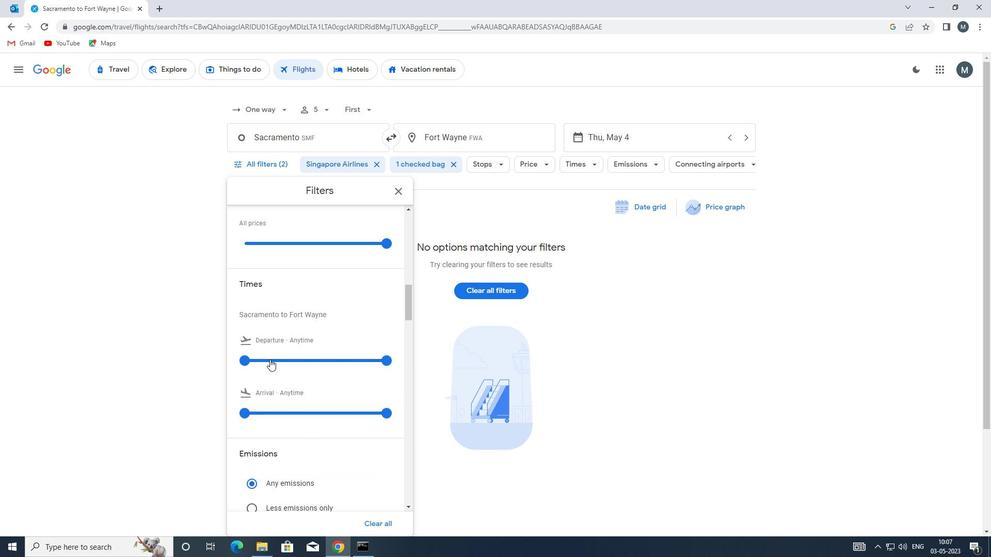 
Action: Mouse pressed left at (270, 357)
Screenshot: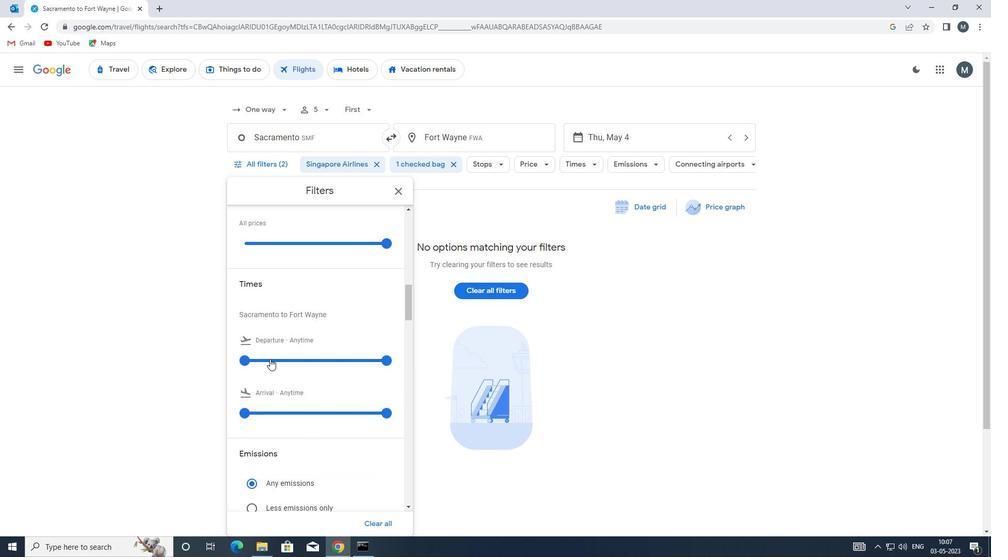 
Action: Mouse moved to (268, 358)
Screenshot: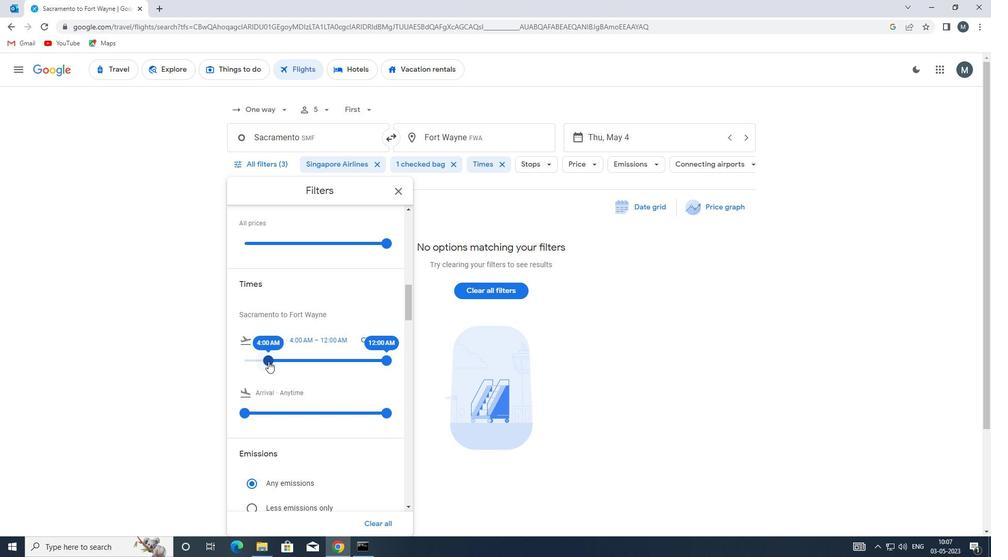 
Action: Mouse pressed left at (268, 358)
Screenshot: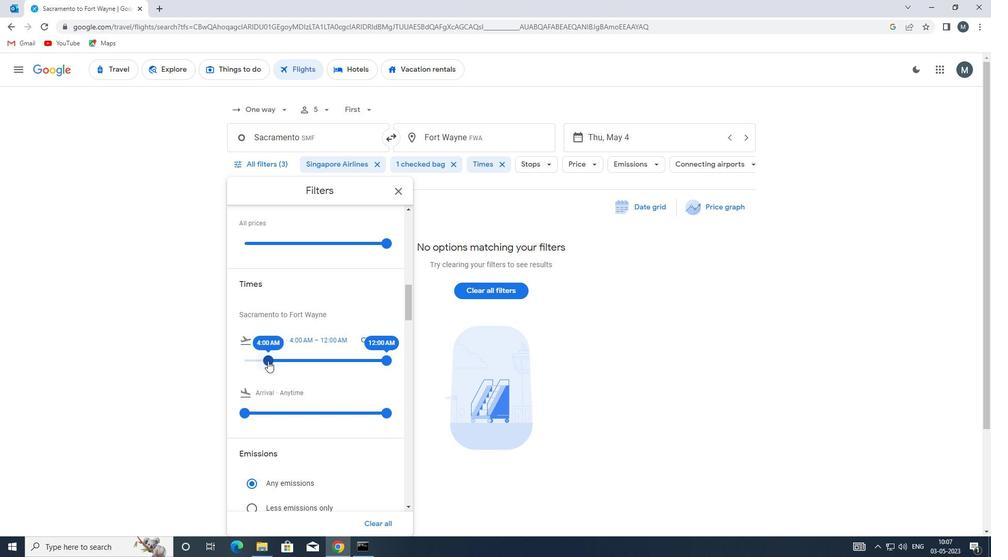 
Action: Mouse moved to (379, 360)
Screenshot: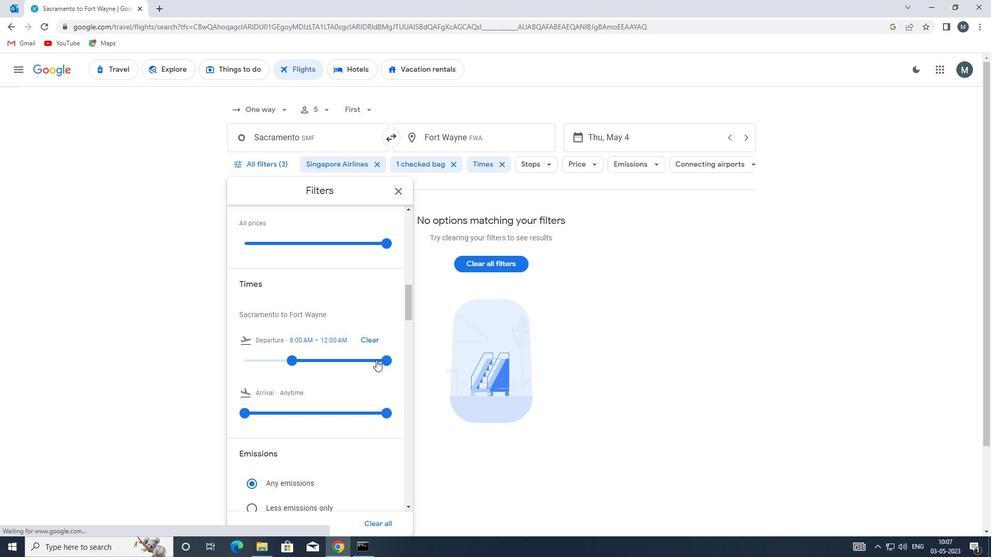 
Action: Mouse pressed left at (379, 360)
Screenshot: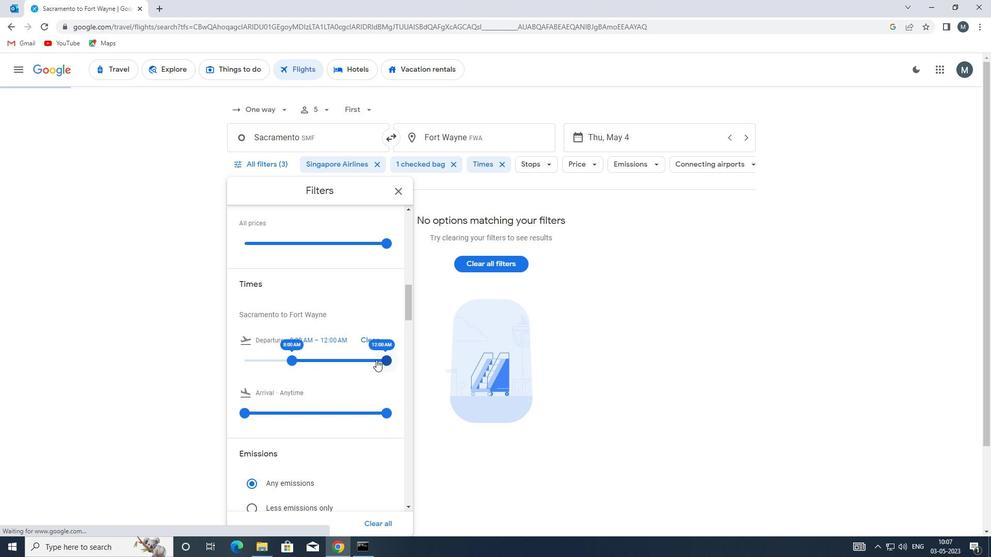 
Action: Mouse moved to (301, 336)
Screenshot: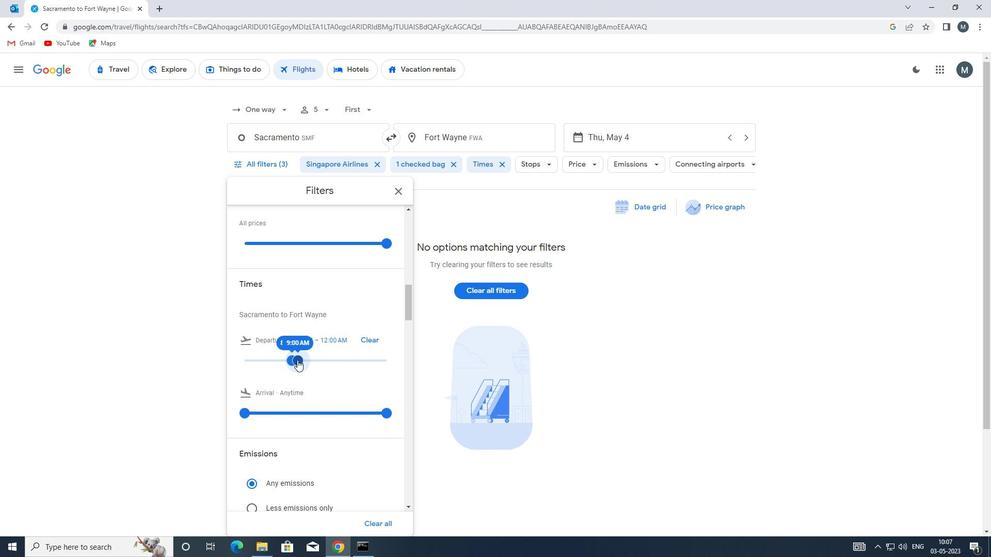 
Action: Mouse scrolled (301, 335) with delta (0, 0)
Screenshot: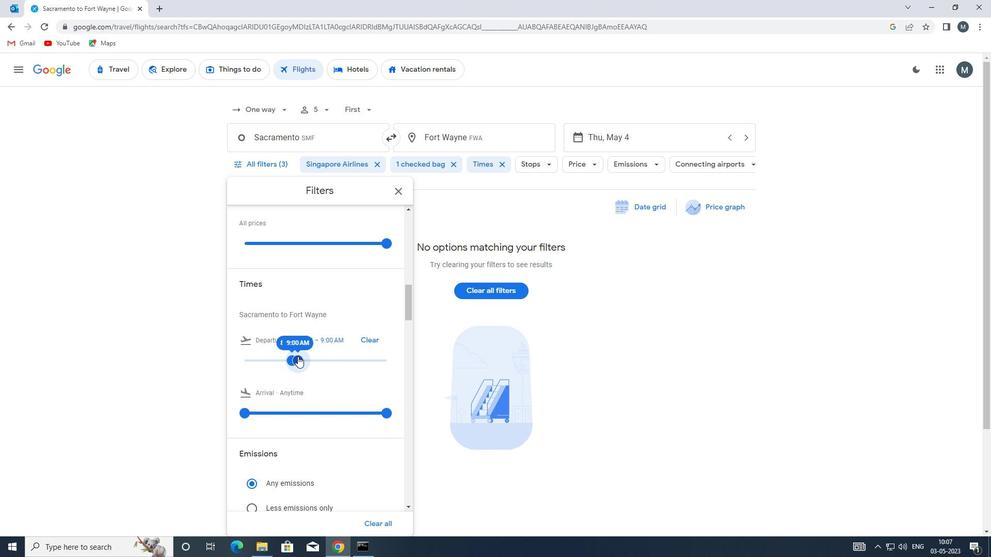 
Action: Mouse scrolled (301, 335) with delta (0, 0)
Screenshot: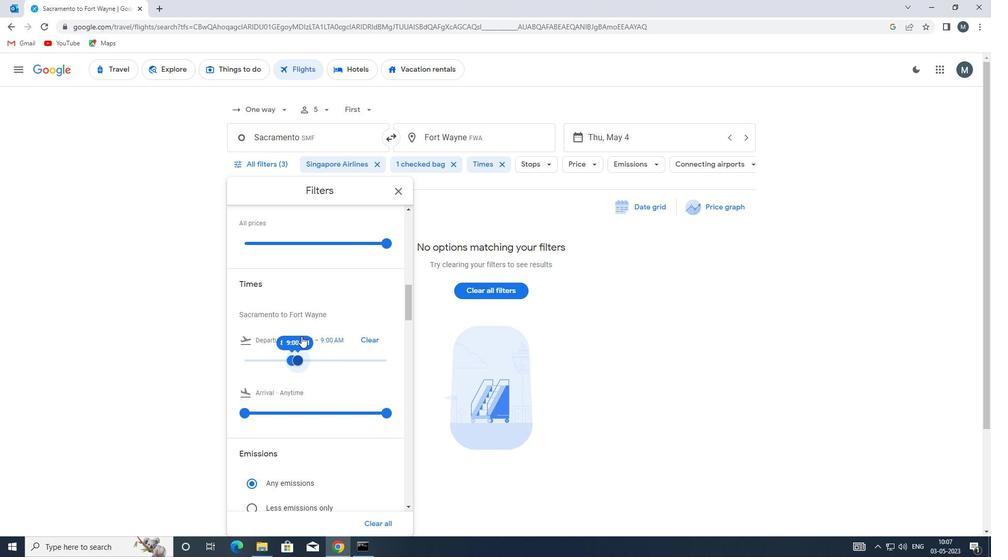 
Action: Mouse moved to (300, 333)
Screenshot: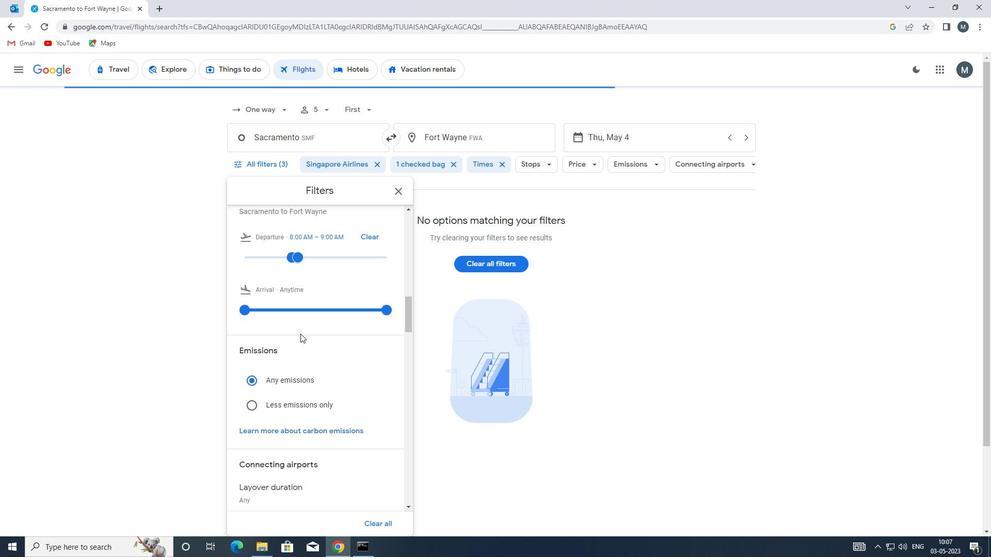 
Action: Mouse scrolled (300, 334) with delta (0, 0)
Screenshot: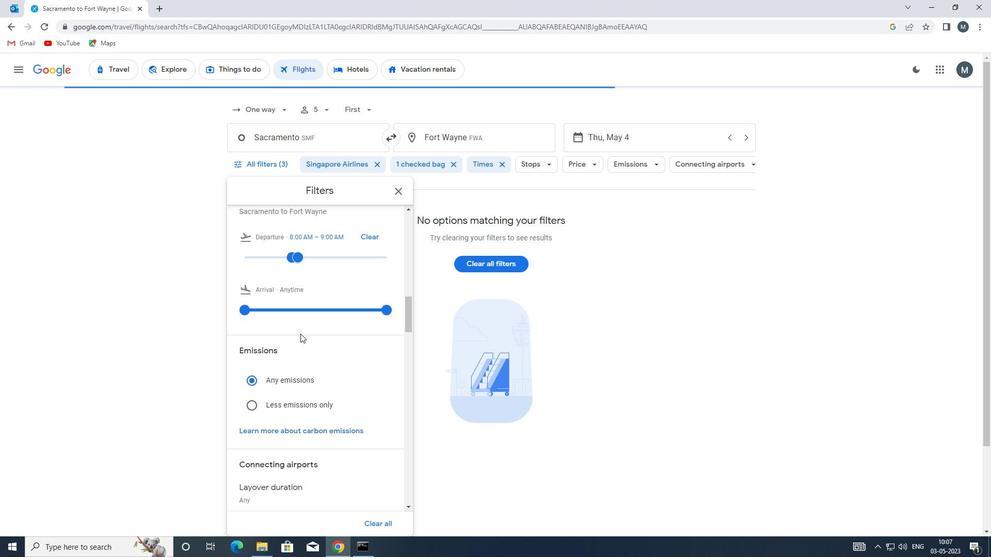 
Action: Mouse scrolled (300, 334) with delta (0, 0)
Screenshot: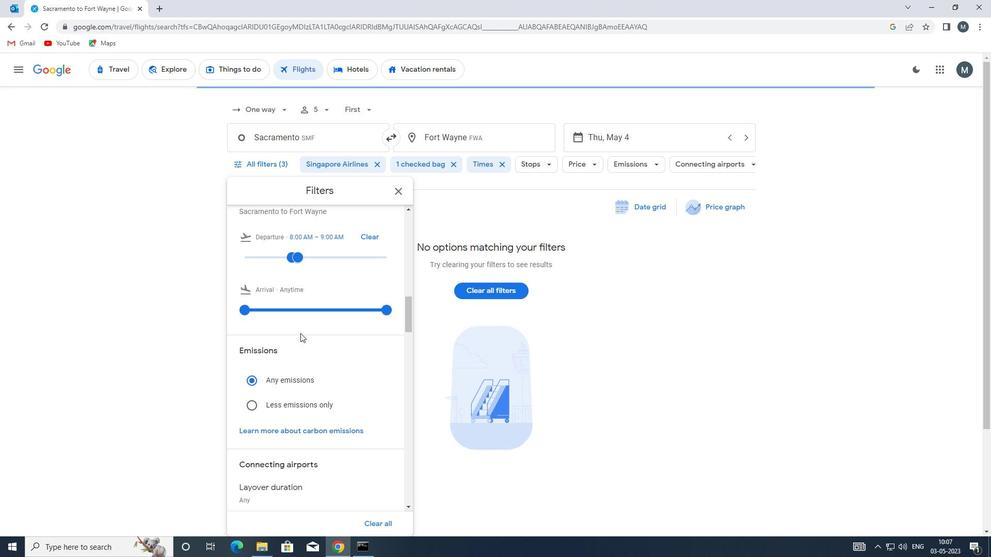 
Action: Mouse moved to (401, 192)
Screenshot: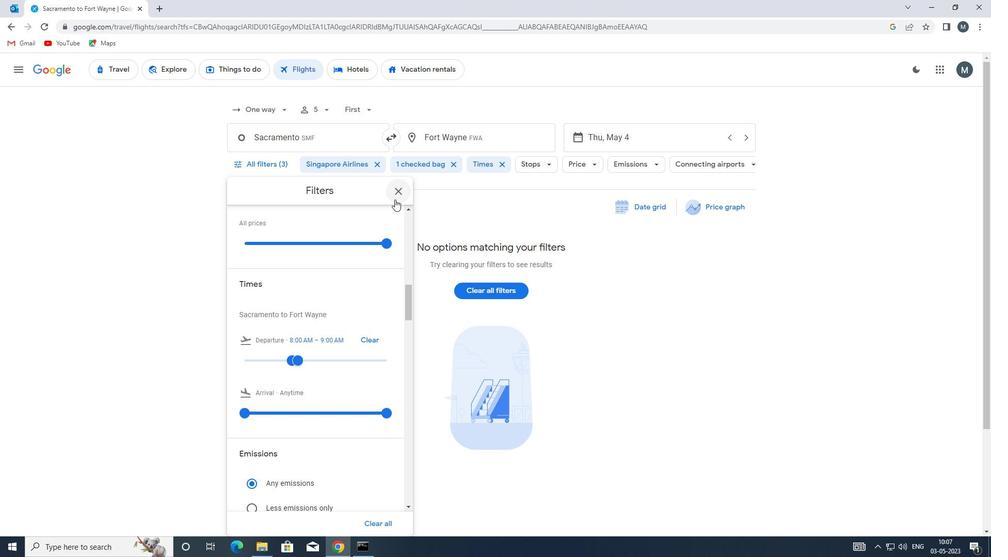 
Action: Mouse pressed left at (401, 192)
Screenshot: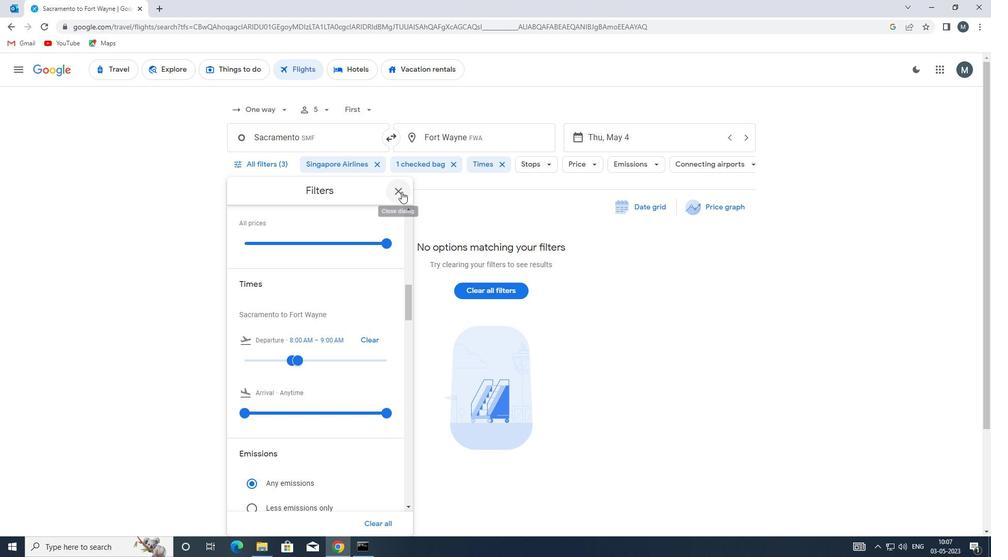 
